Task: Send an email with the signature Guadalupe Nelson with the subject Update on a disciplinary action and the message Please let us know if you require any further assistance with the project. from softage.8@softage.net to softage.5@softage.net and move the email from Sent Items to the folder Self-improvement
Action: Mouse moved to (123, 161)
Screenshot: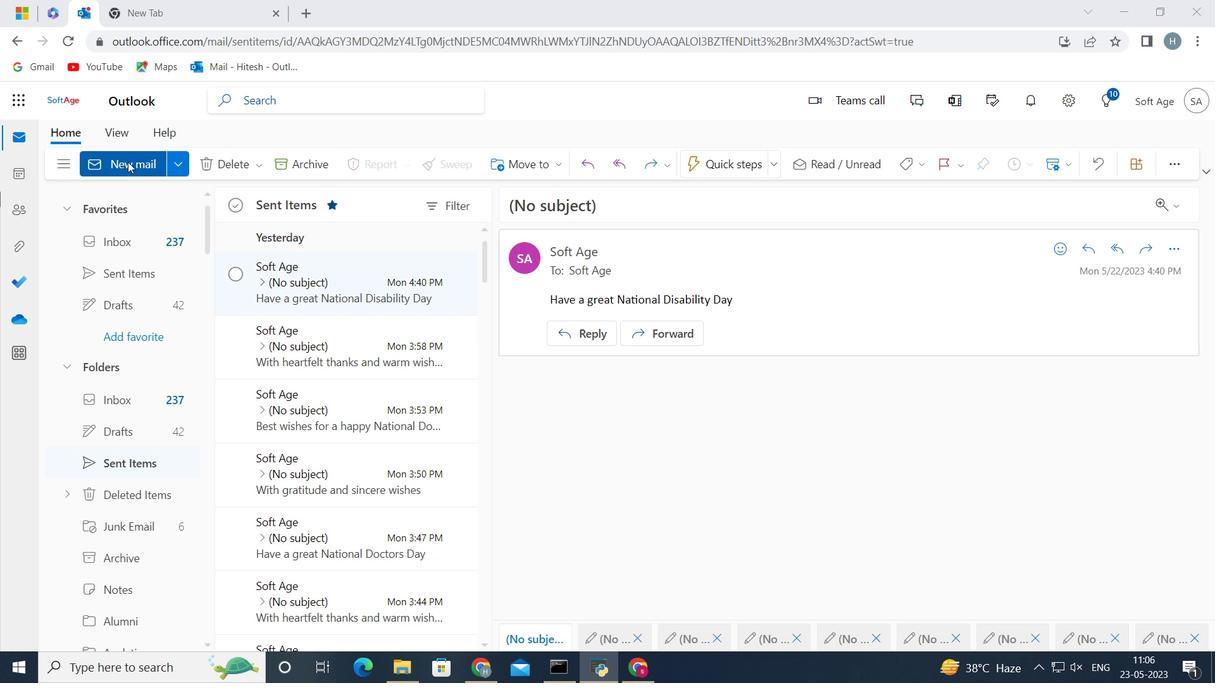 
Action: Mouse pressed left at (123, 161)
Screenshot: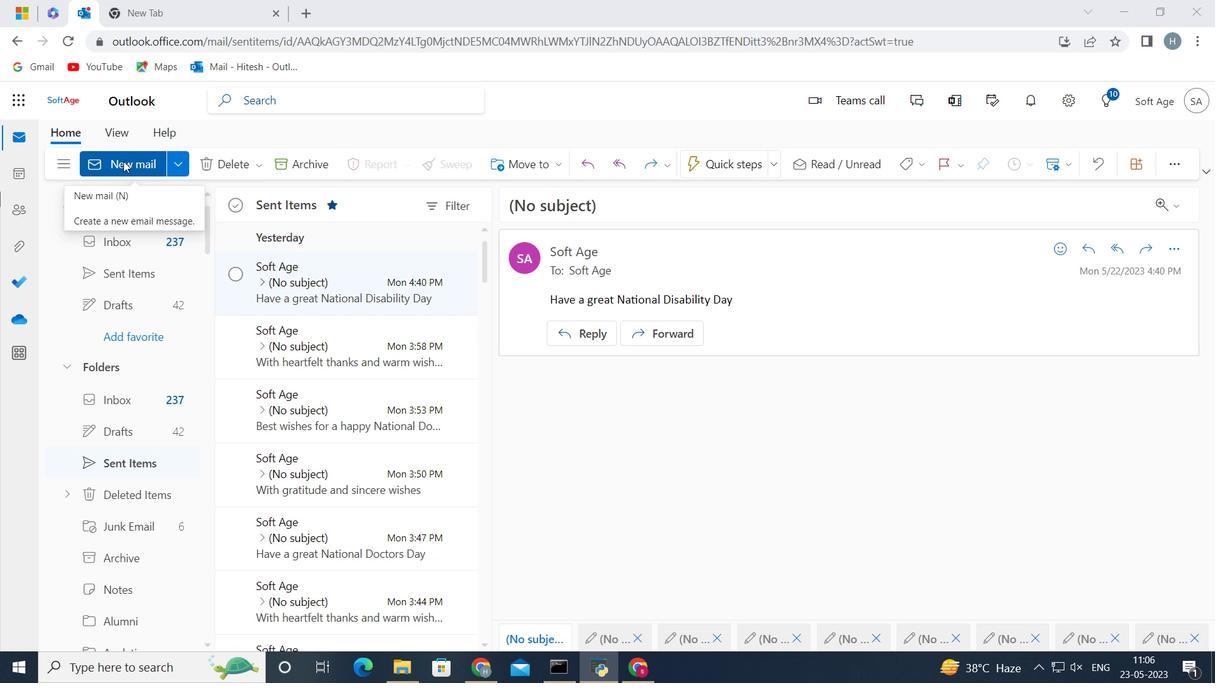 
Action: Mouse moved to (998, 163)
Screenshot: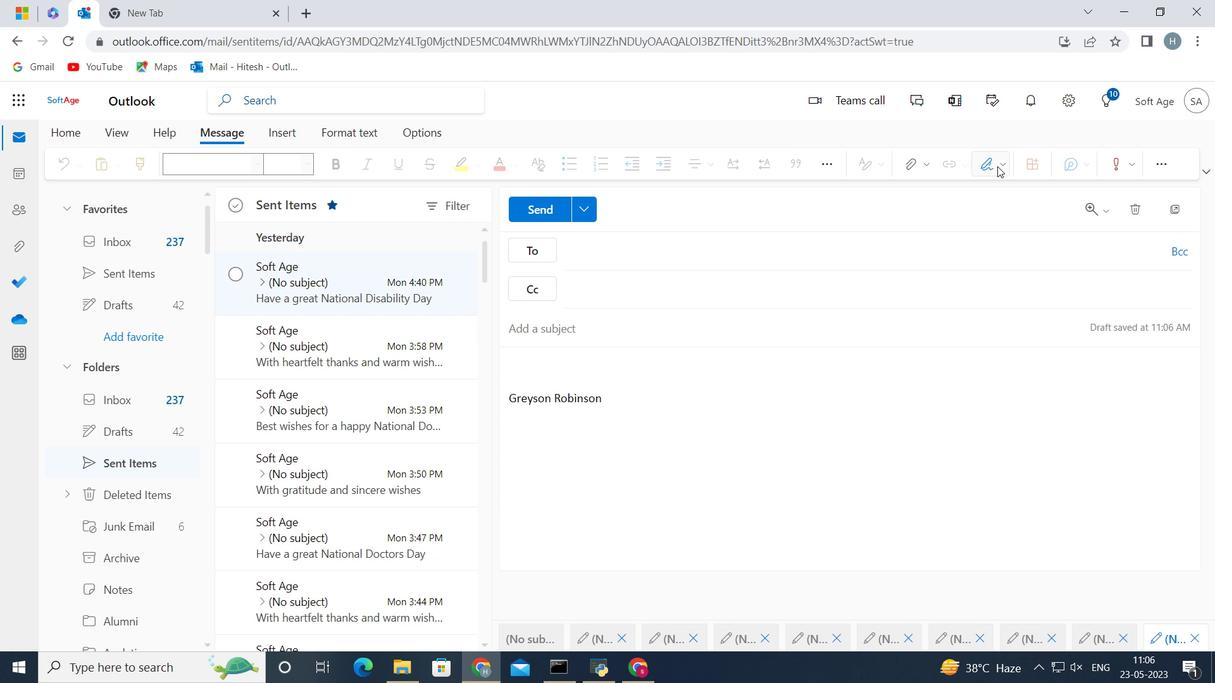 
Action: Mouse pressed left at (998, 163)
Screenshot: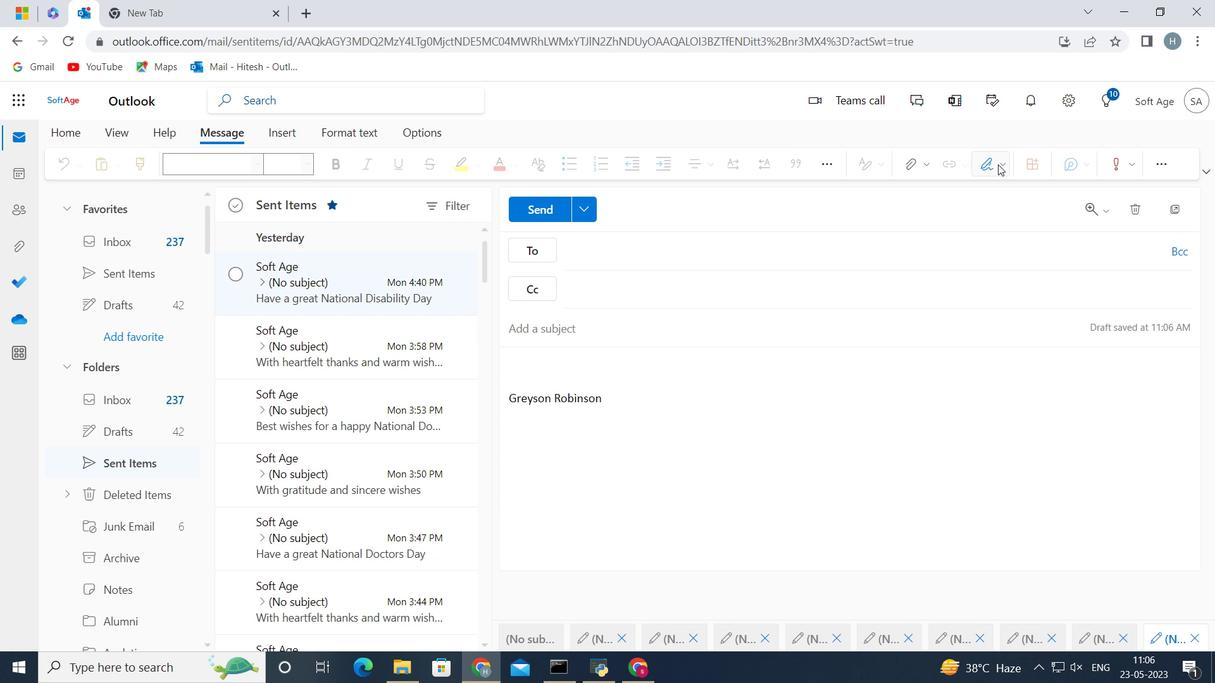 
Action: Mouse moved to (923, 225)
Screenshot: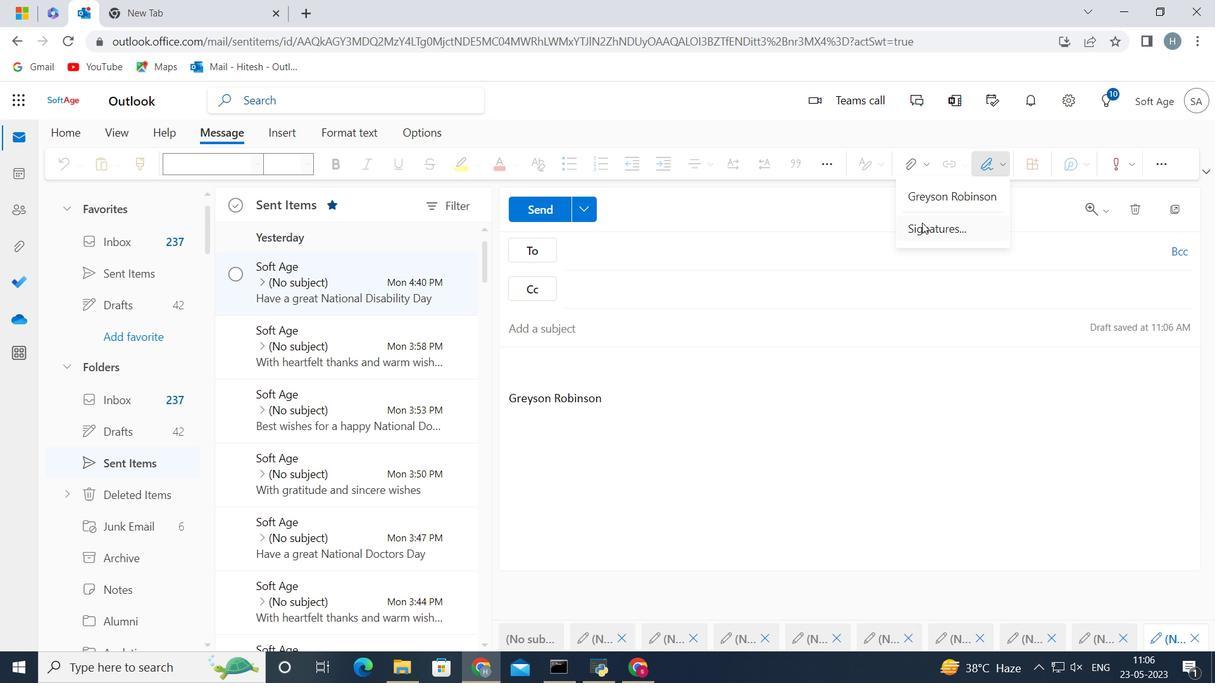
Action: Mouse pressed left at (923, 225)
Screenshot: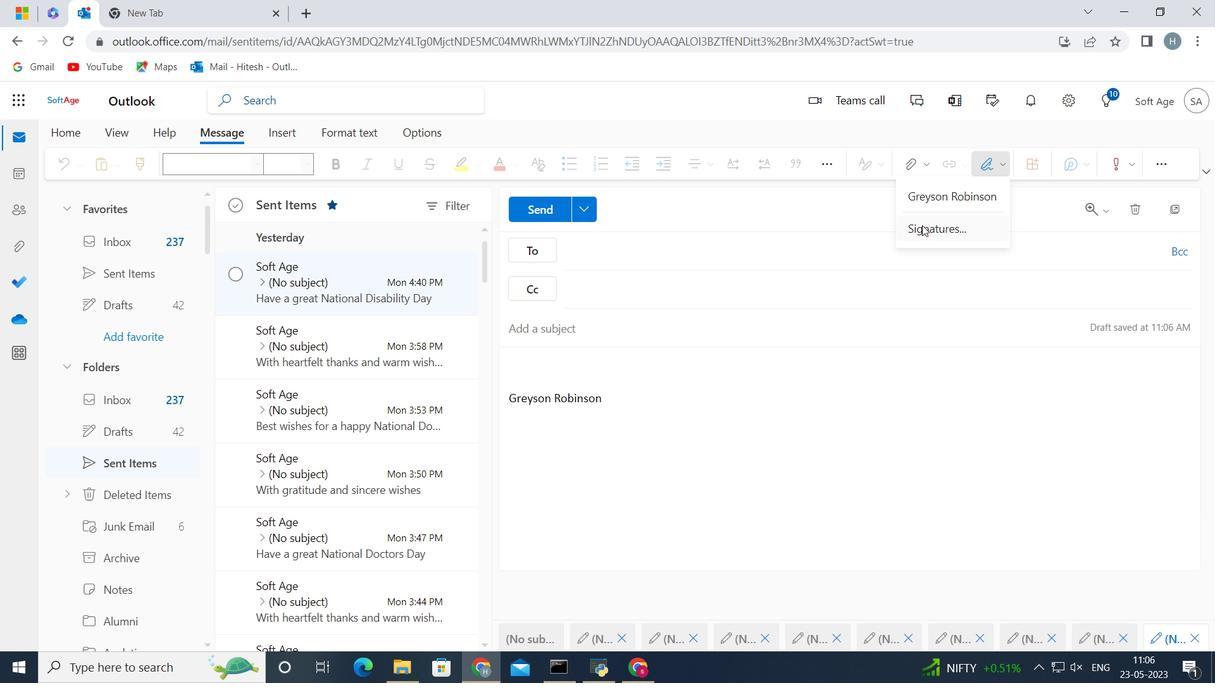 
Action: Mouse moved to (907, 289)
Screenshot: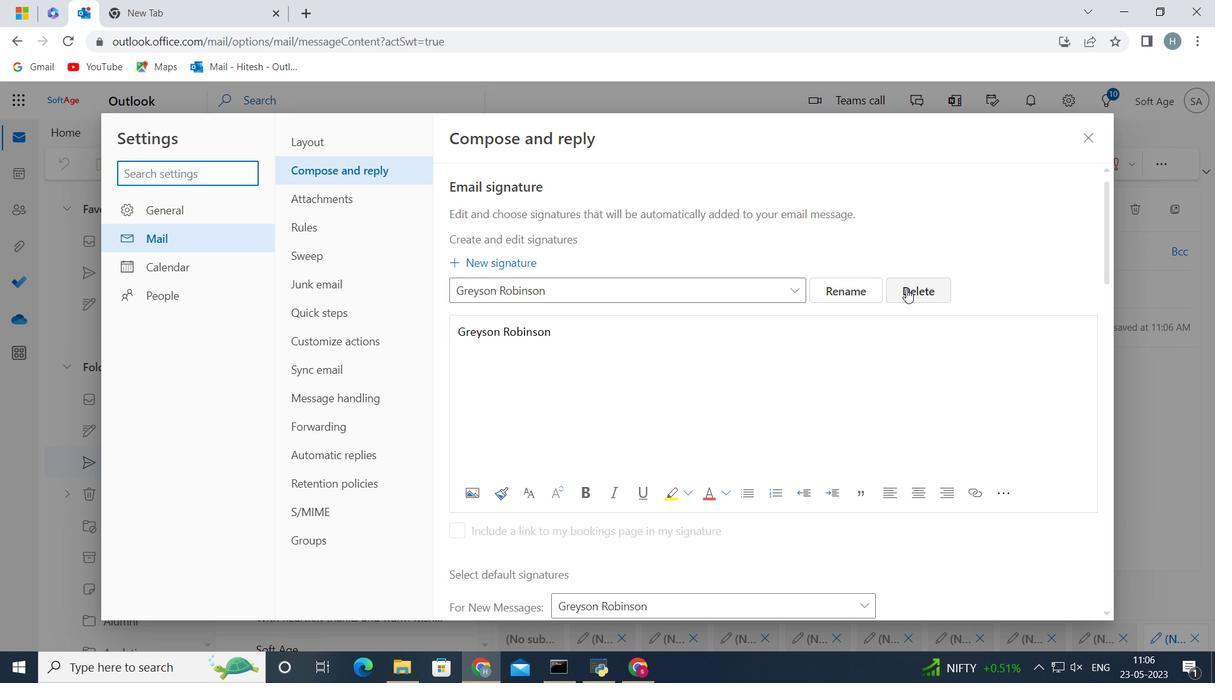 
Action: Mouse pressed left at (907, 289)
Screenshot: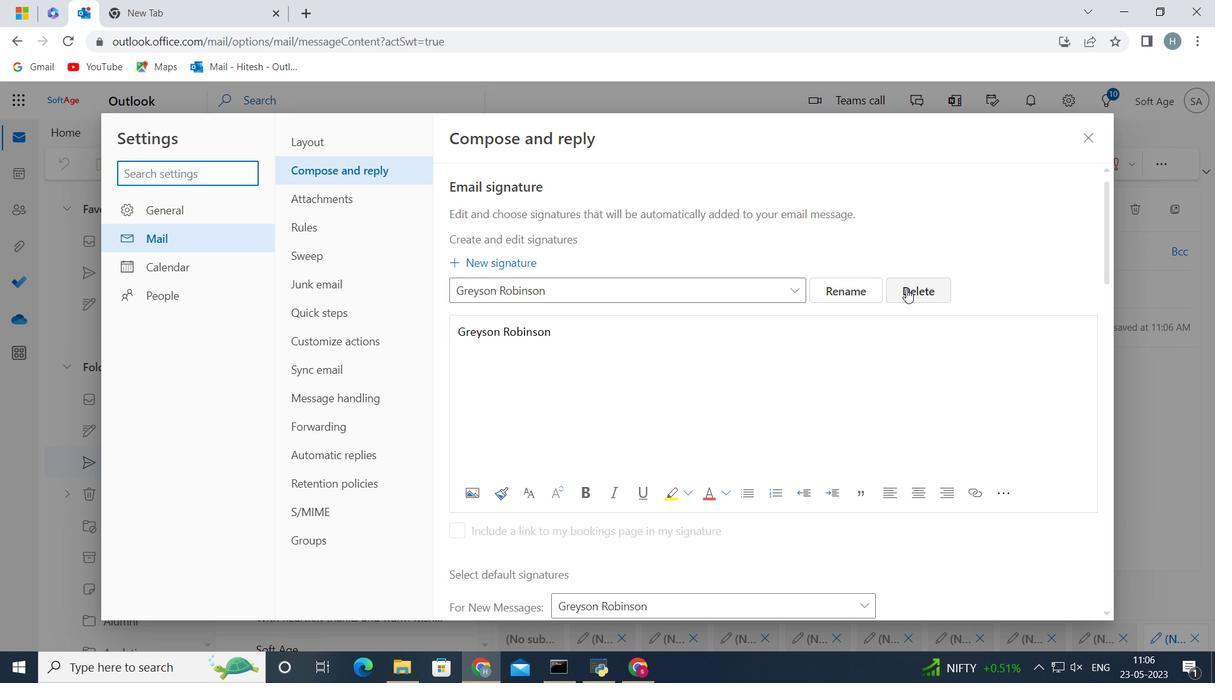 
Action: Mouse moved to (648, 290)
Screenshot: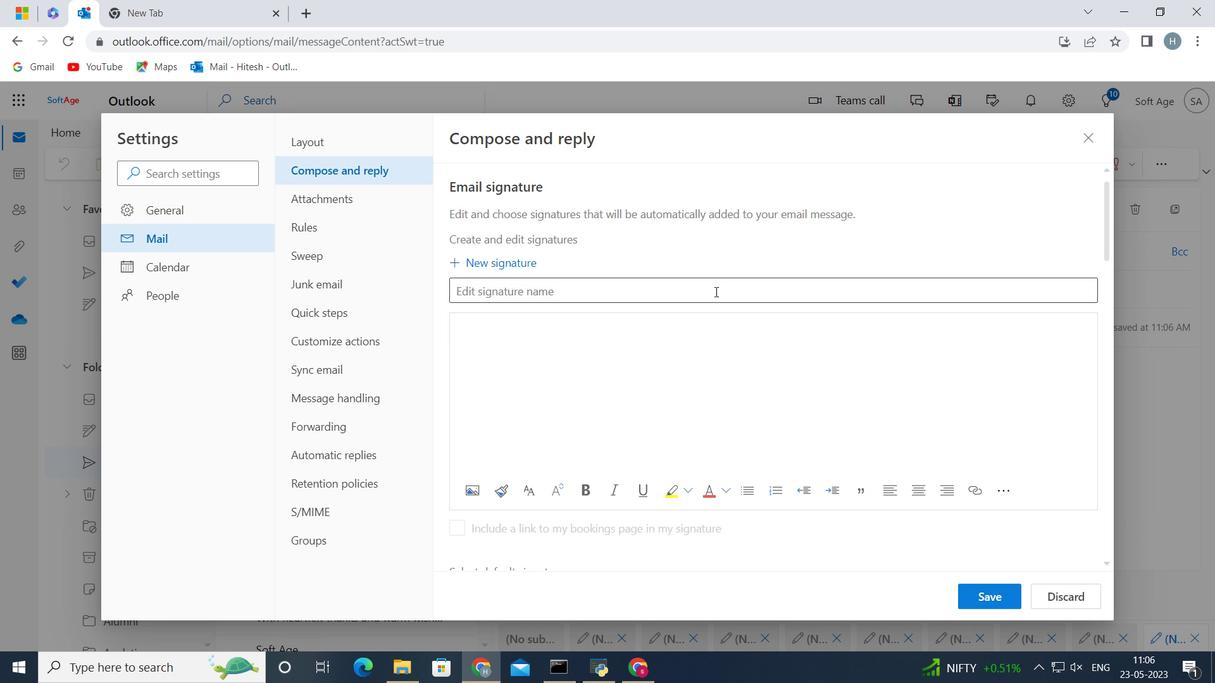 
Action: Mouse pressed left at (648, 290)
Screenshot: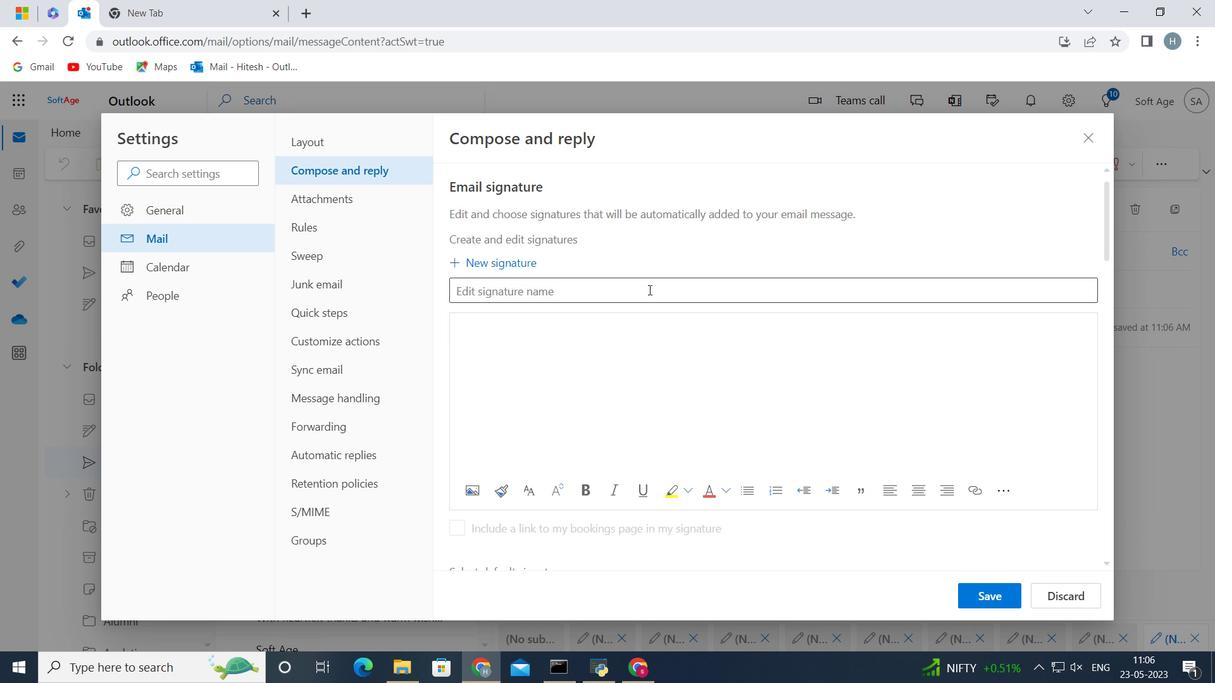 
Action: Key pressed <Key.shift><Key.shift><Key.shift>Guadalupe<Key.space><Key.shift>Nelson<Key.space>
Screenshot: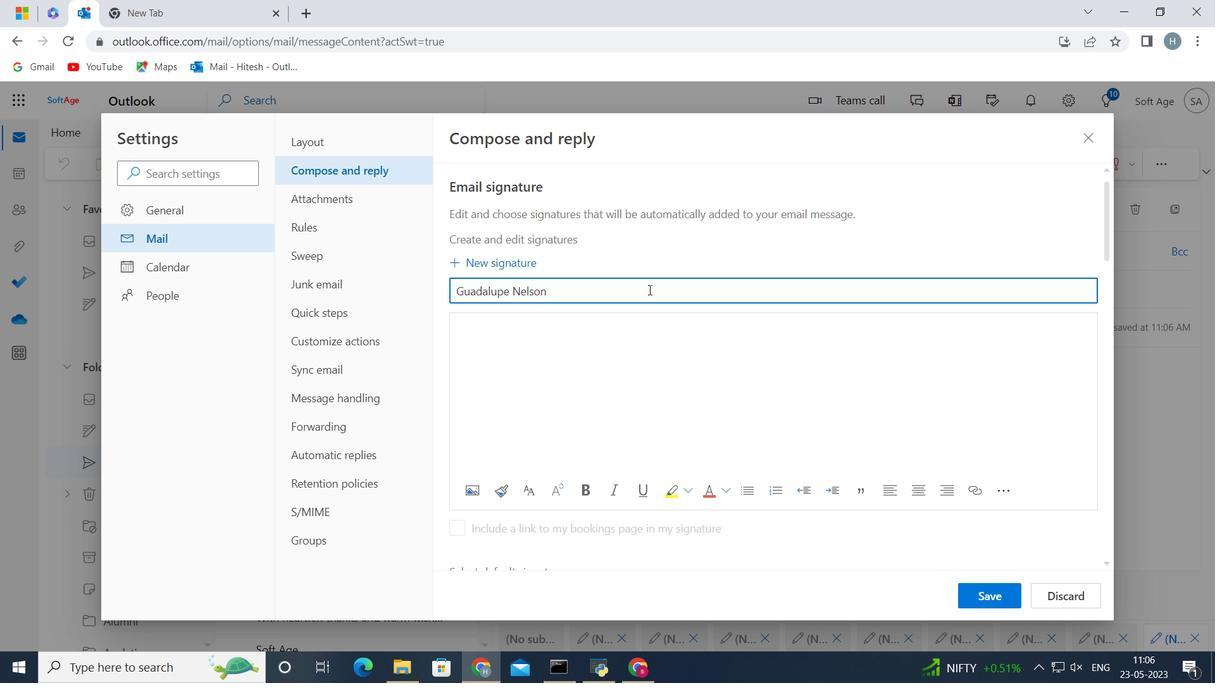 
Action: Mouse moved to (481, 353)
Screenshot: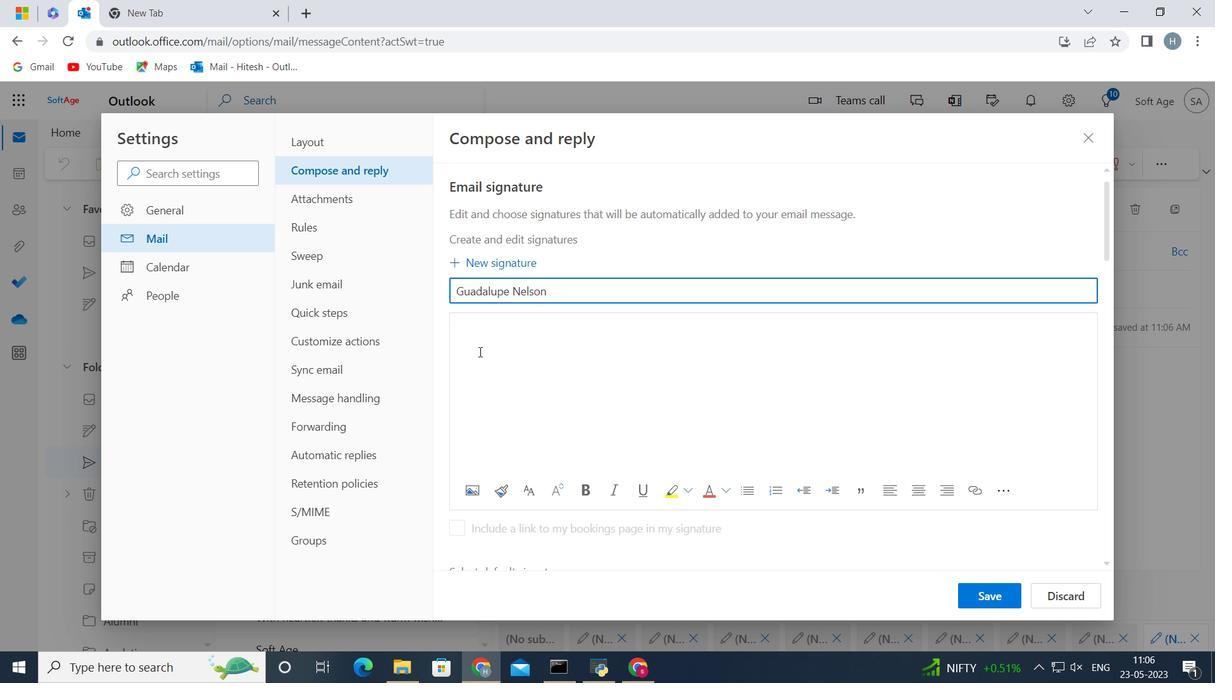 
Action: Mouse pressed left at (481, 353)
Screenshot: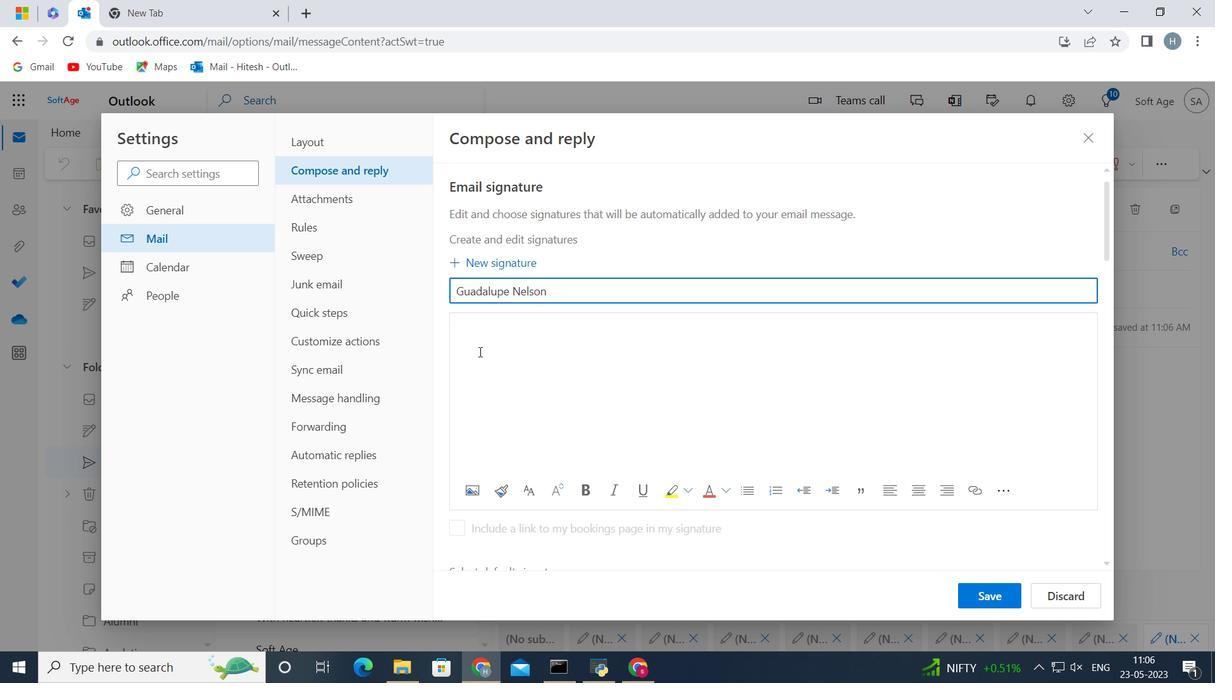
Action: Key pressed <Key.shift><Key.shift><Key.shift><Key.shift>Guadalupe<Key.space><Key.shift>Nelson<Key.space>
Screenshot: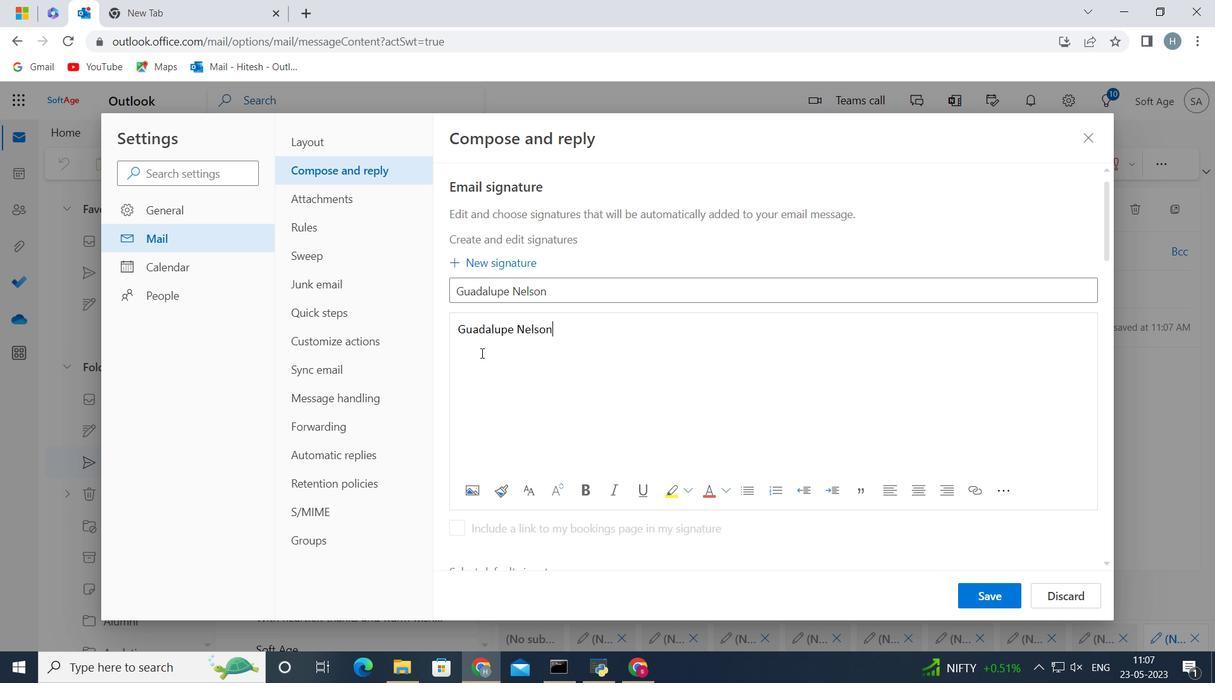
Action: Mouse moved to (985, 594)
Screenshot: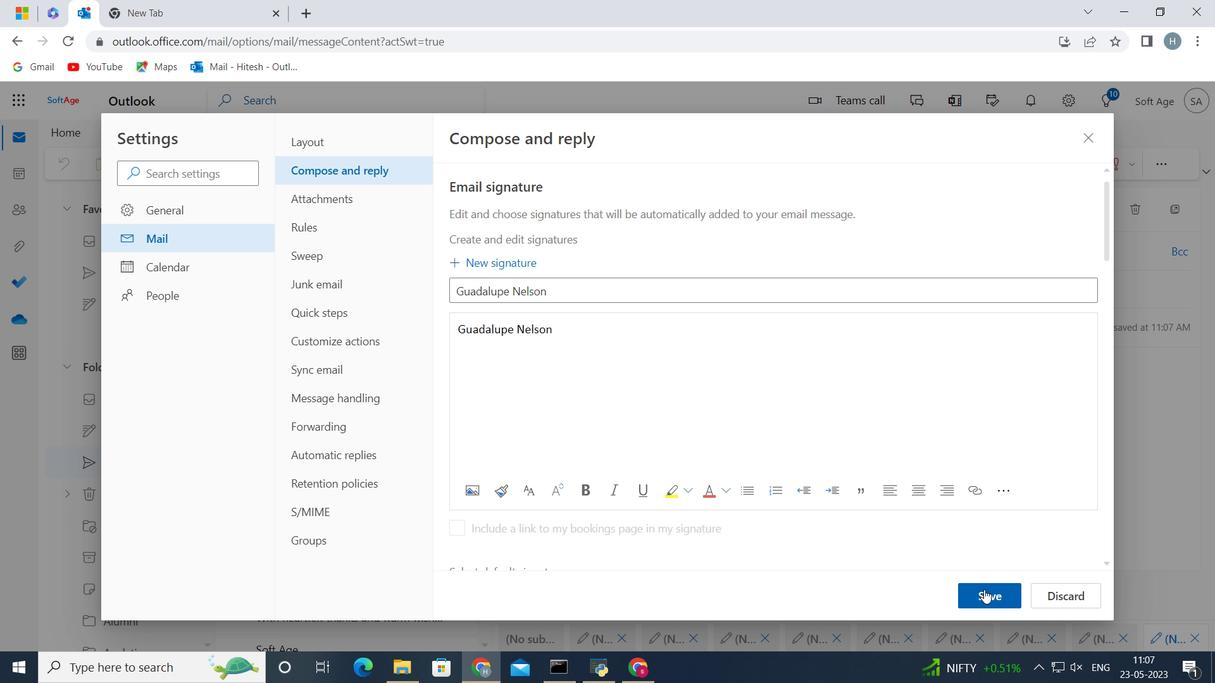 
Action: Mouse pressed left at (985, 594)
Screenshot: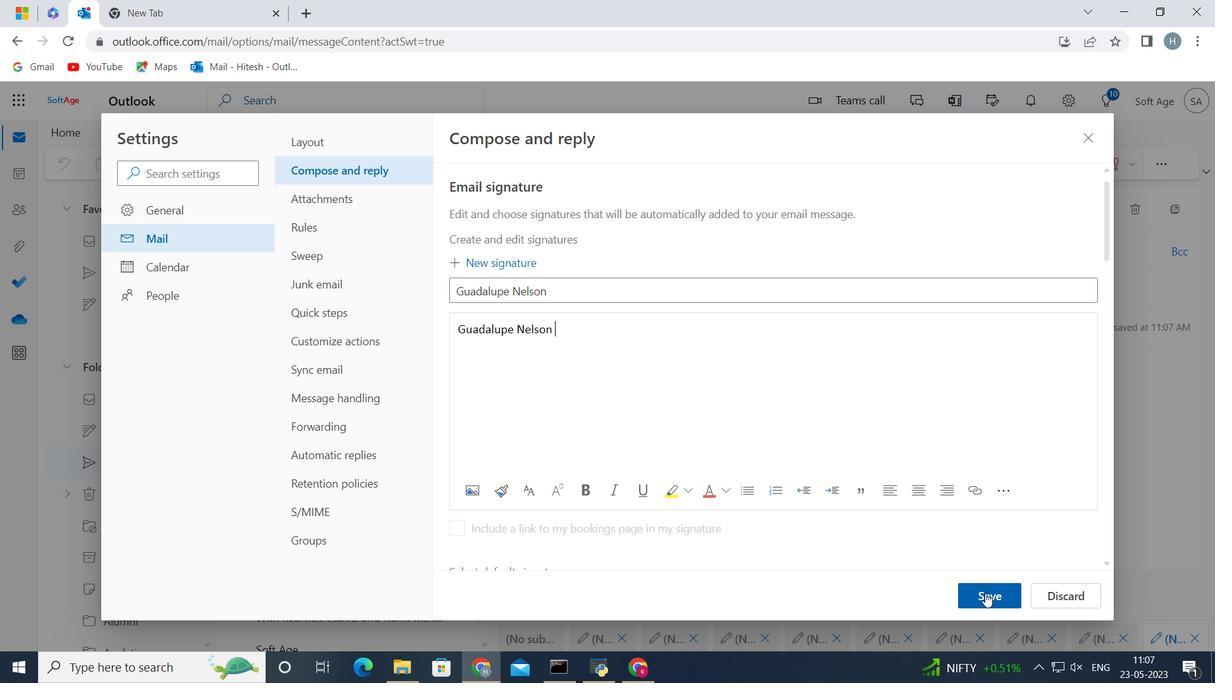 
Action: Mouse moved to (850, 378)
Screenshot: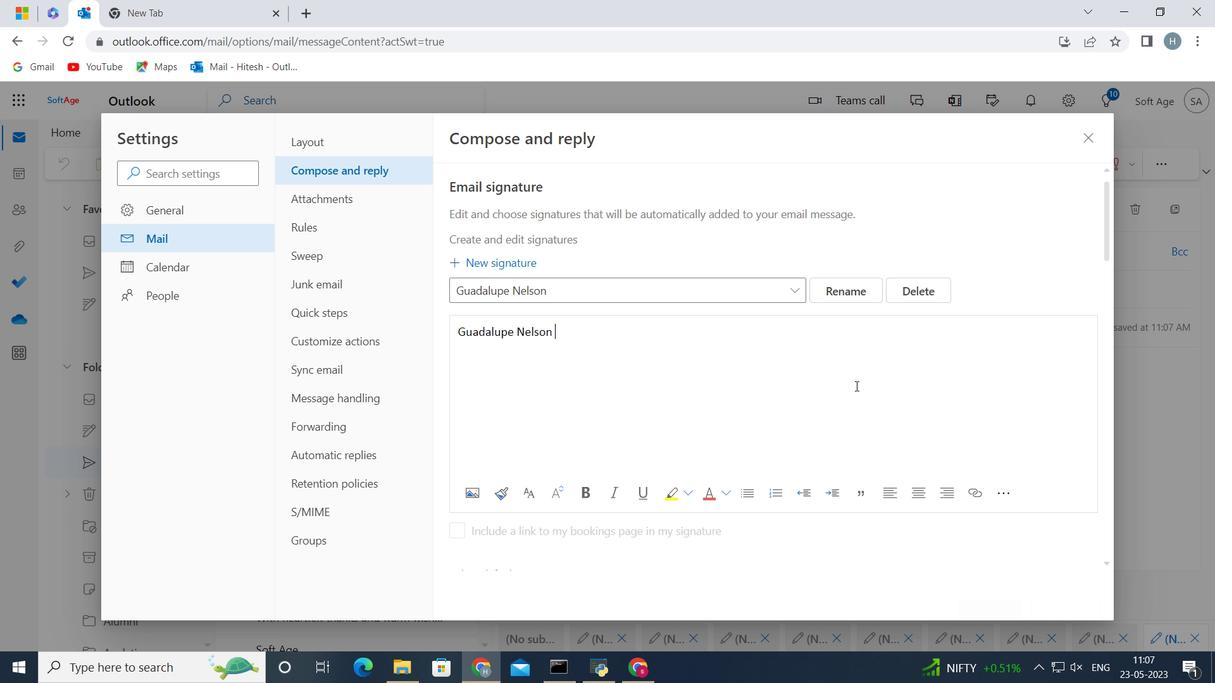 
Action: Mouse scrolled (850, 377) with delta (0, 0)
Screenshot: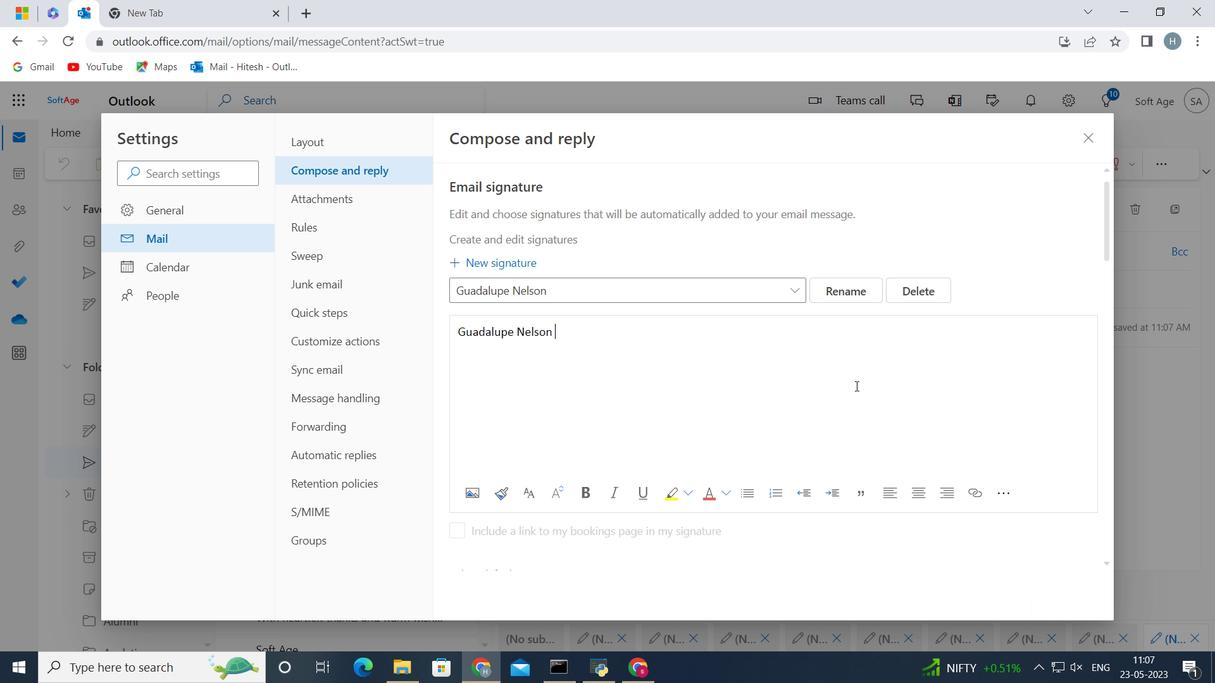 
Action: Mouse scrolled (850, 377) with delta (0, 0)
Screenshot: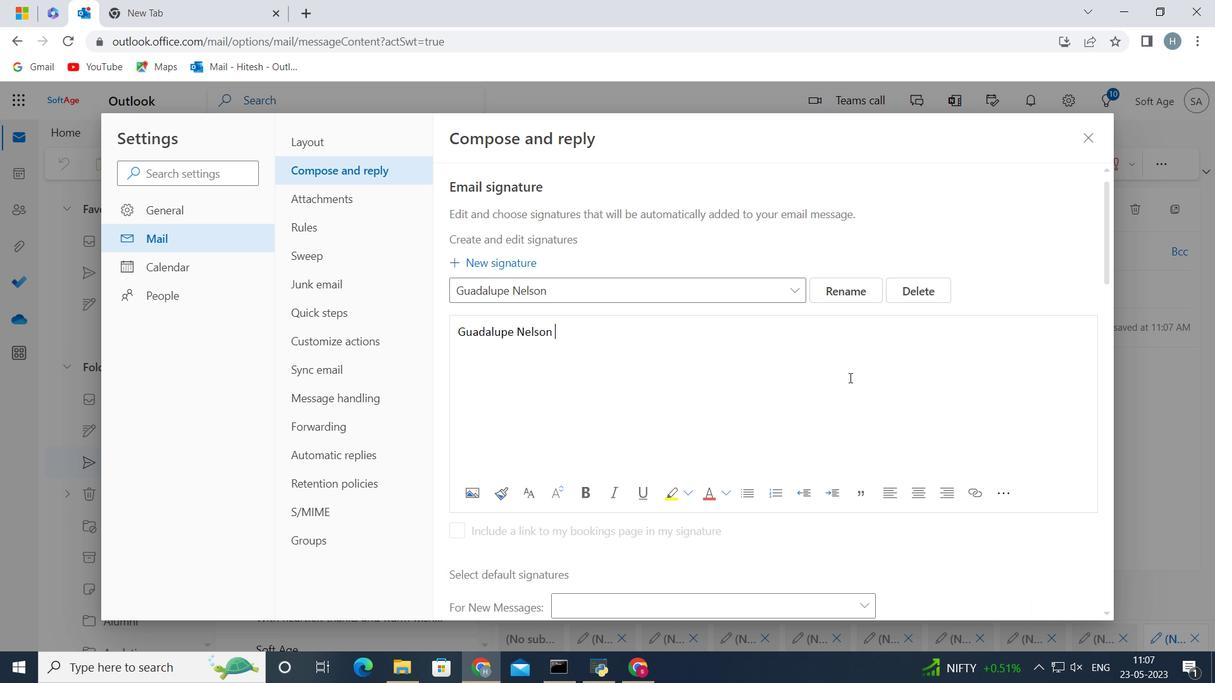 
Action: Mouse scrolled (850, 377) with delta (0, 0)
Screenshot: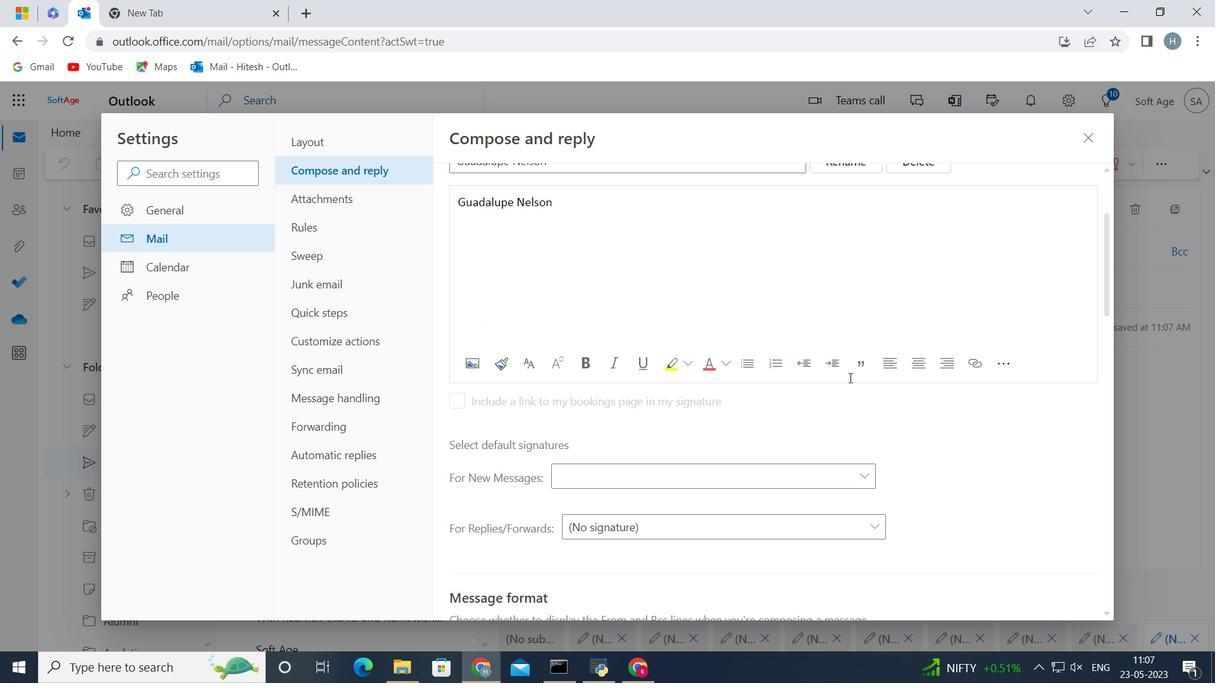 
Action: Mouse moved to (836, 362)
Screenshot: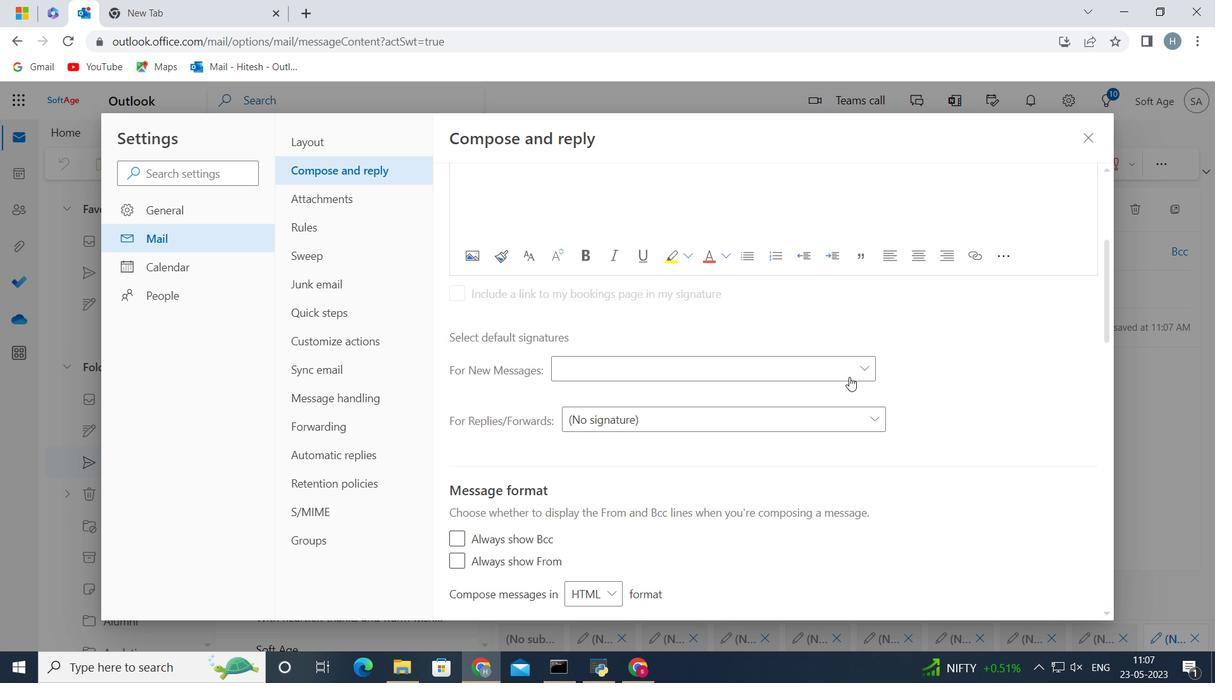 
Action: Mouse pressed left at (836, 362)
Screenshot: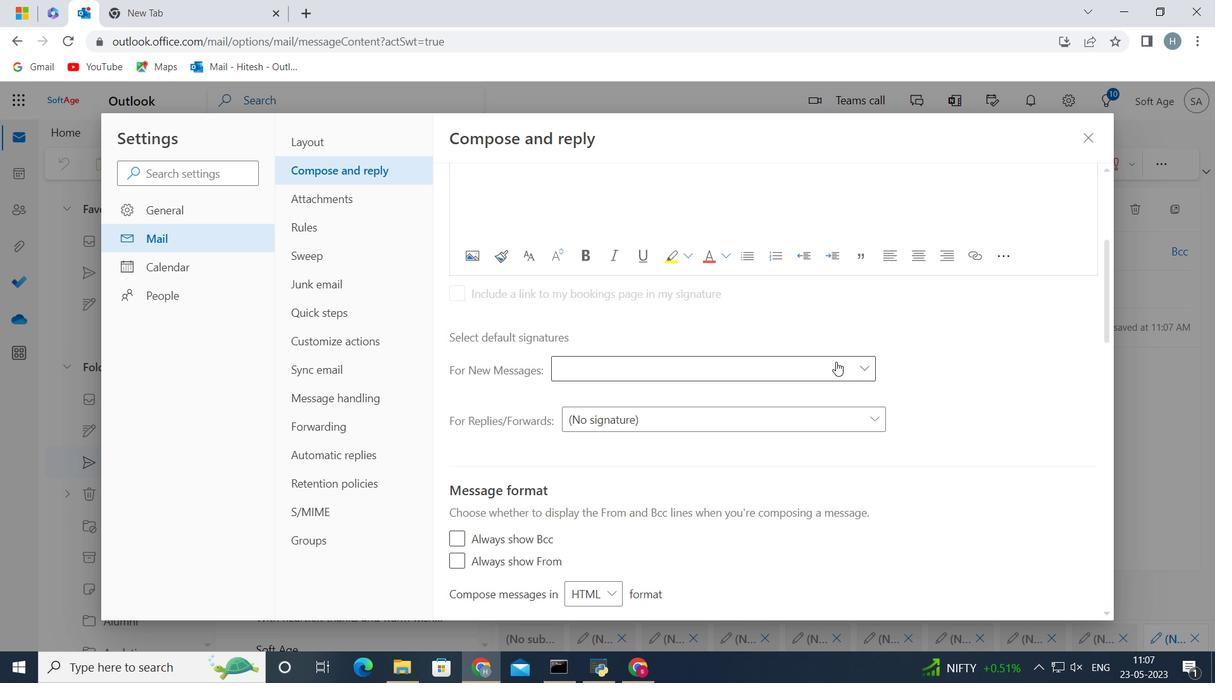 
Action: Mouse moved to (799, 419)
Screenshot: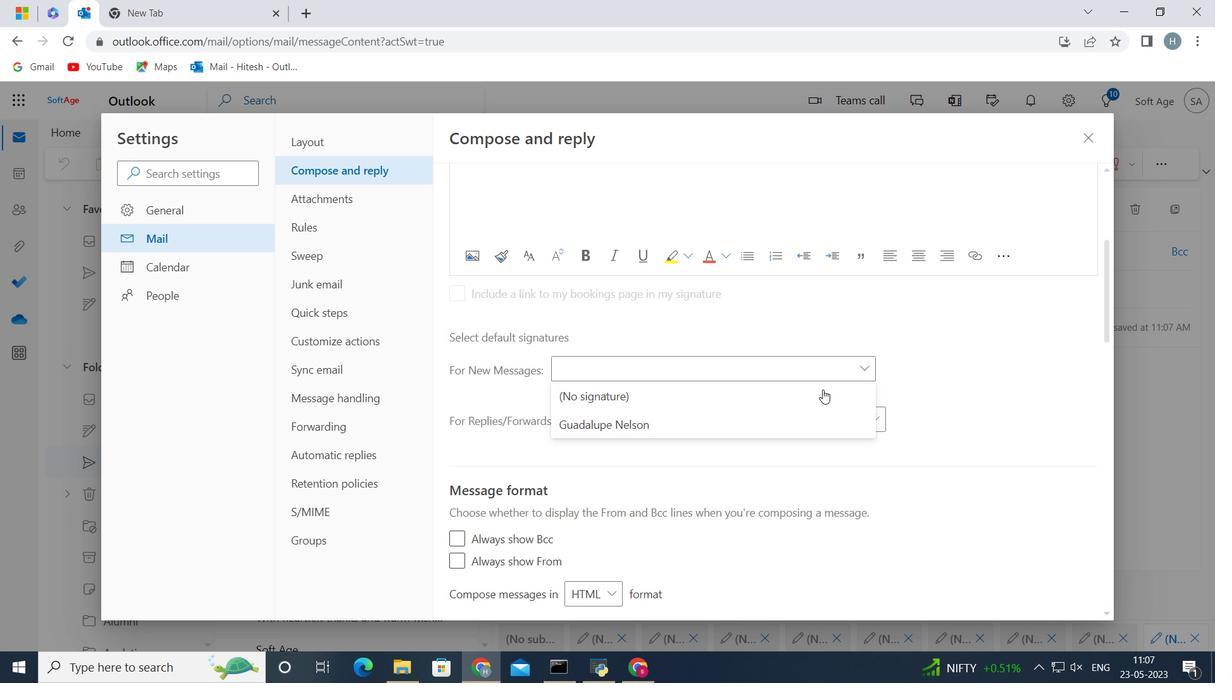 
Action: Mouse pressed left at (799, 419)
Screenshot: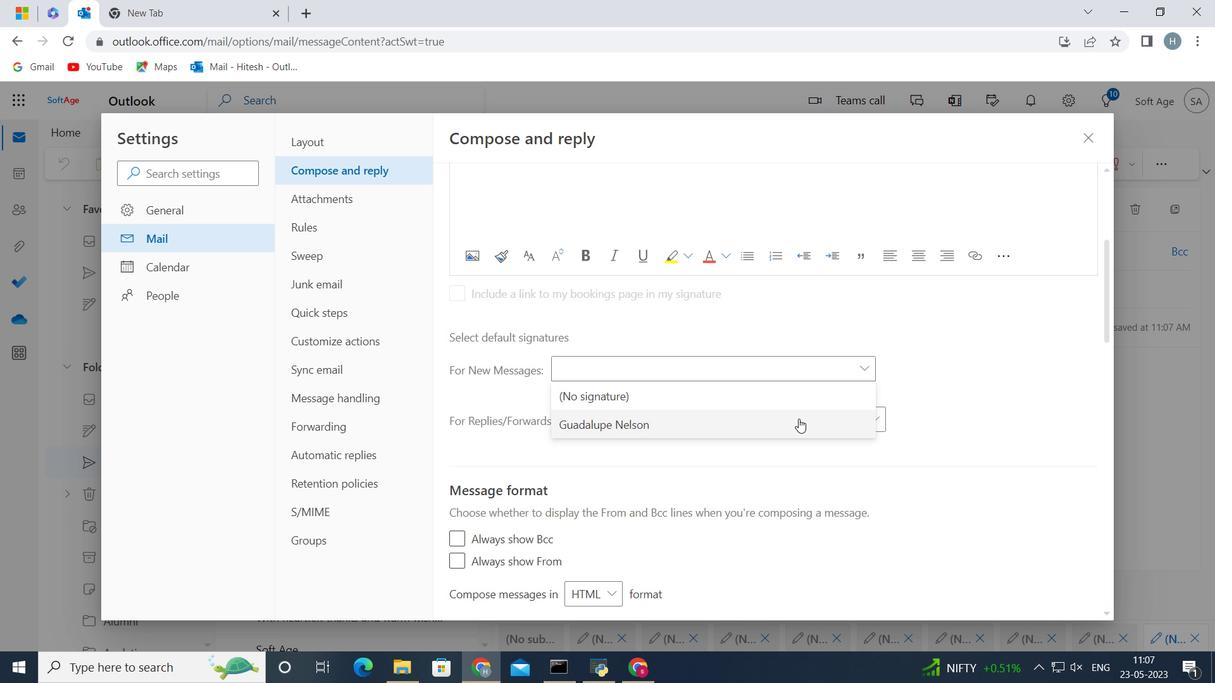 
Action: Mouse moved to (989, 597)
Screenshot: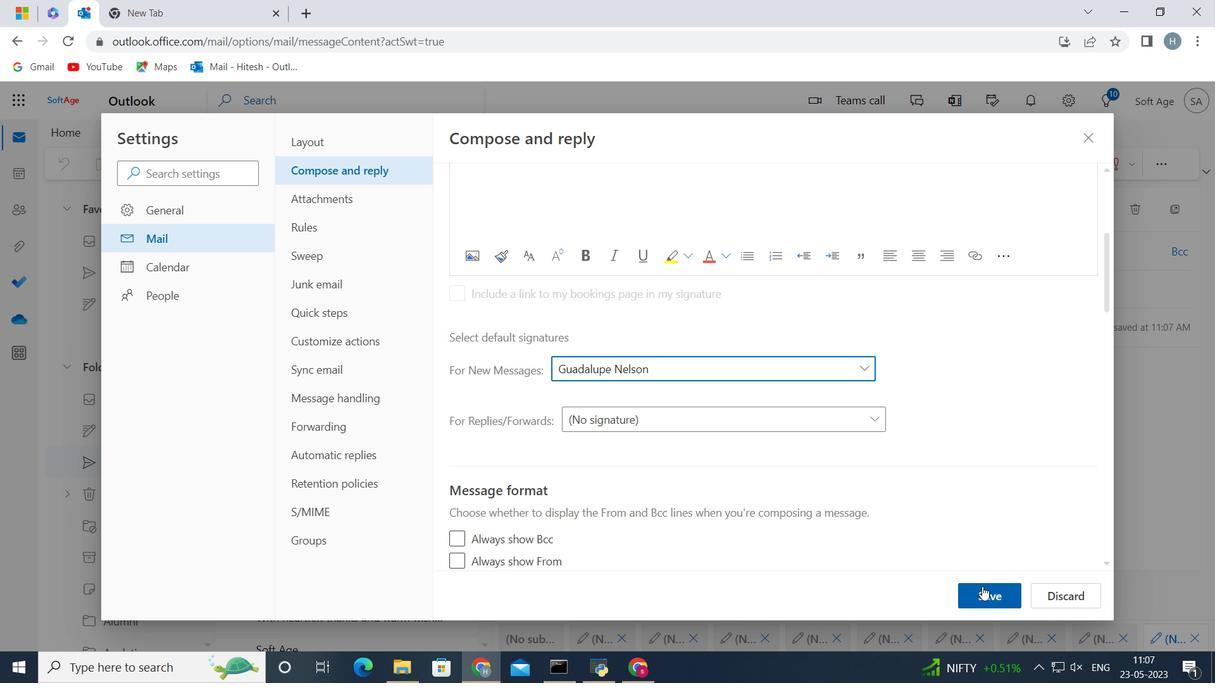 
Action: Mouse pressed left at (989, 597)
Screenshot: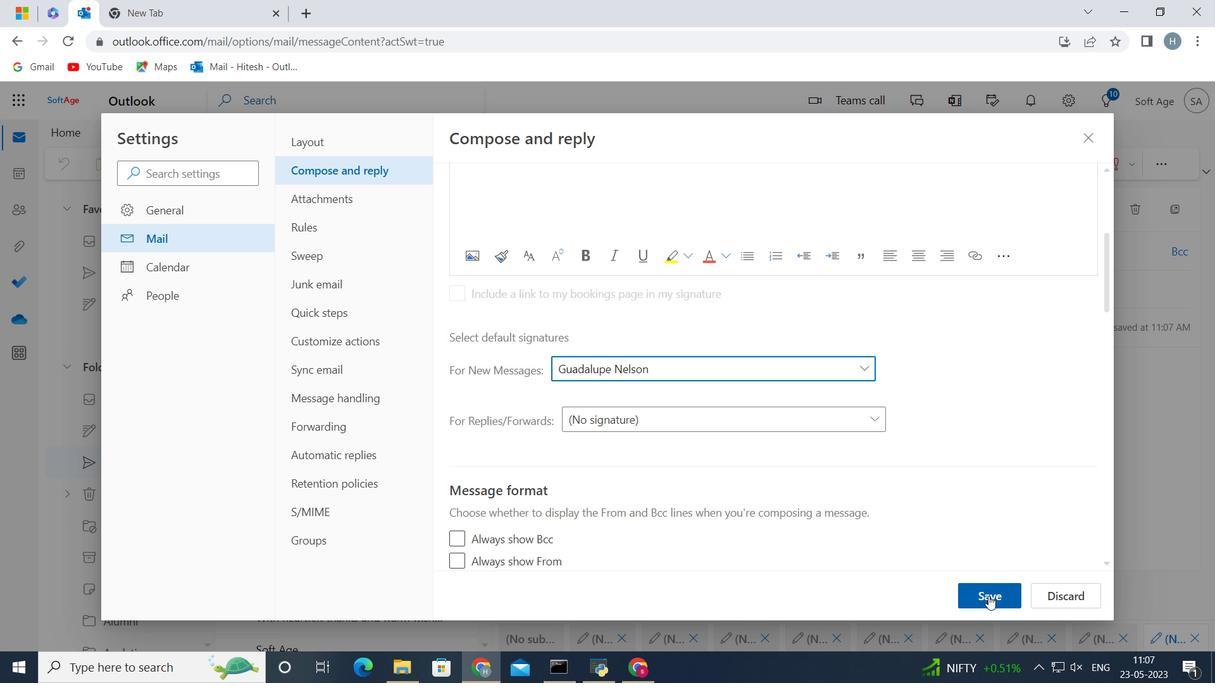 
Action: Mouse moved to (1089, 140)
Screenshot: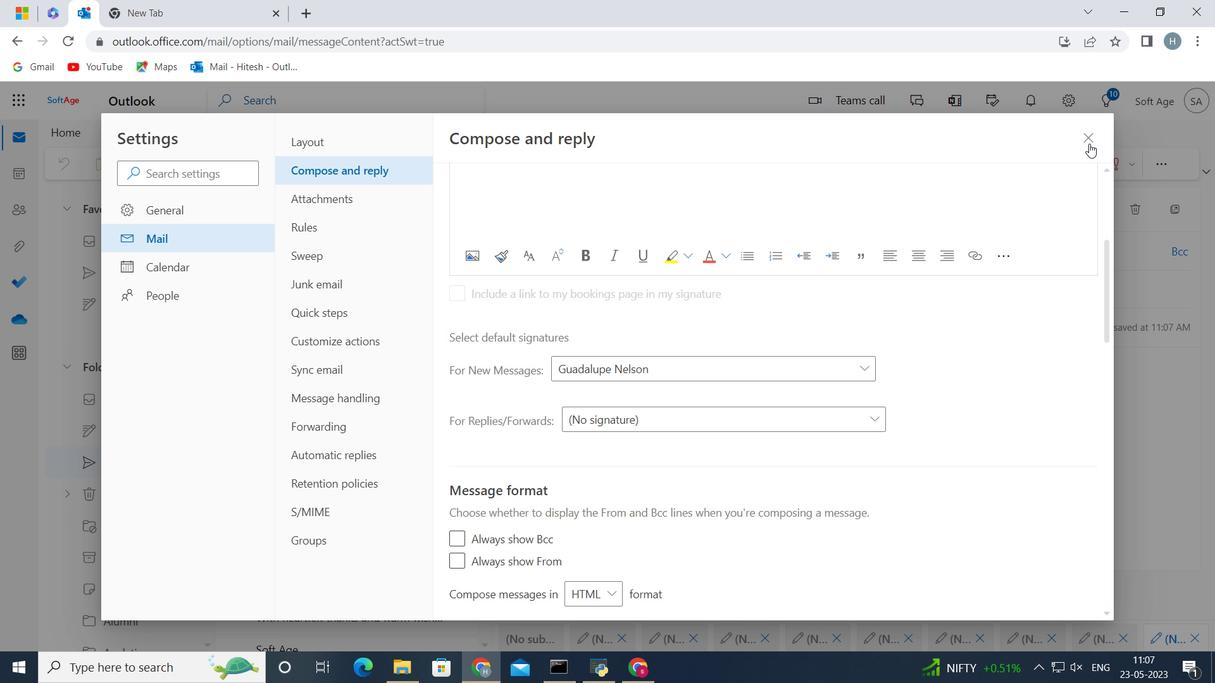 
Action: Mouse pressed left at (1089, 140)
Screenshot: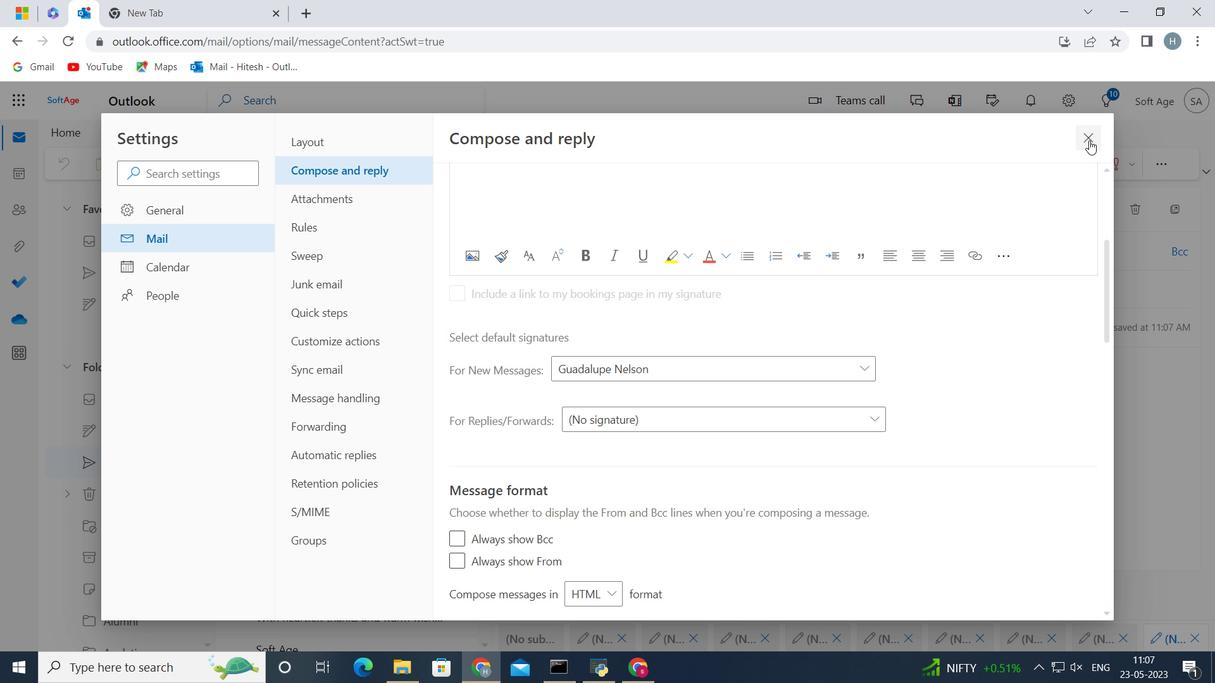 
Action: Mouse moved to (571, 329)
Screenshot: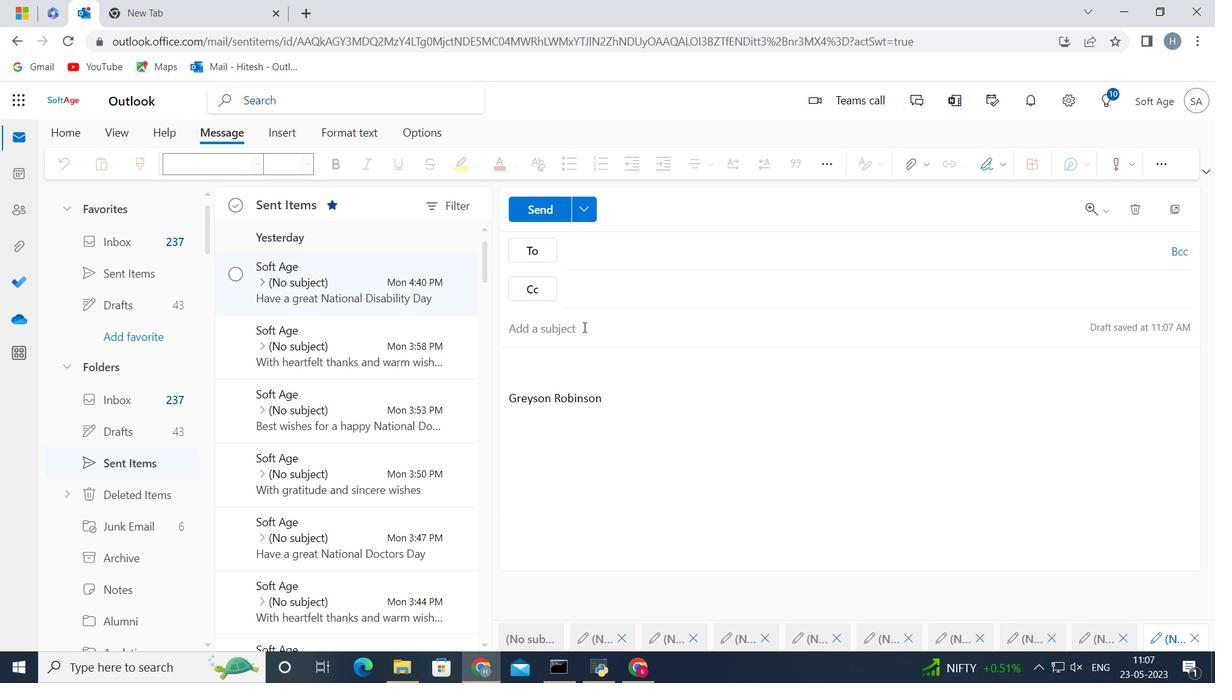 
Action: Mouse pressed left at (571, 329)
Screenshot: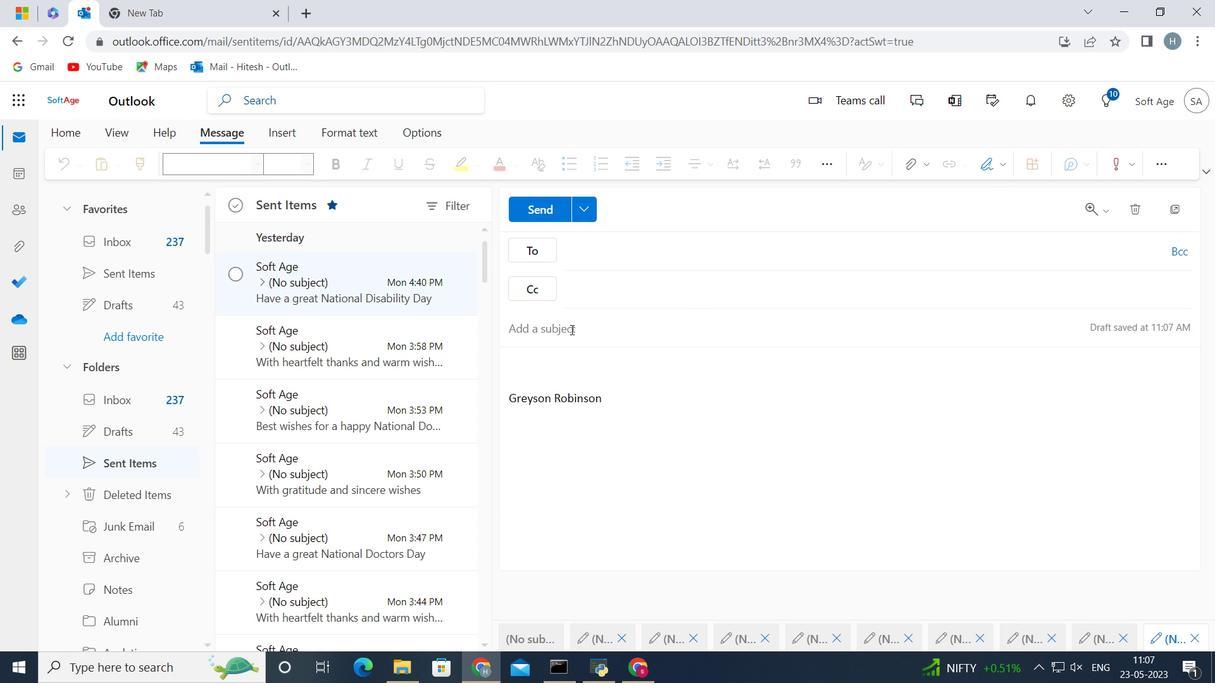 
Action: Key pressed <Key.shift>Update<Key.space>on<Key.space>a<Key.space>disciplinary<Key.space>action<Key.space>
Screenshot: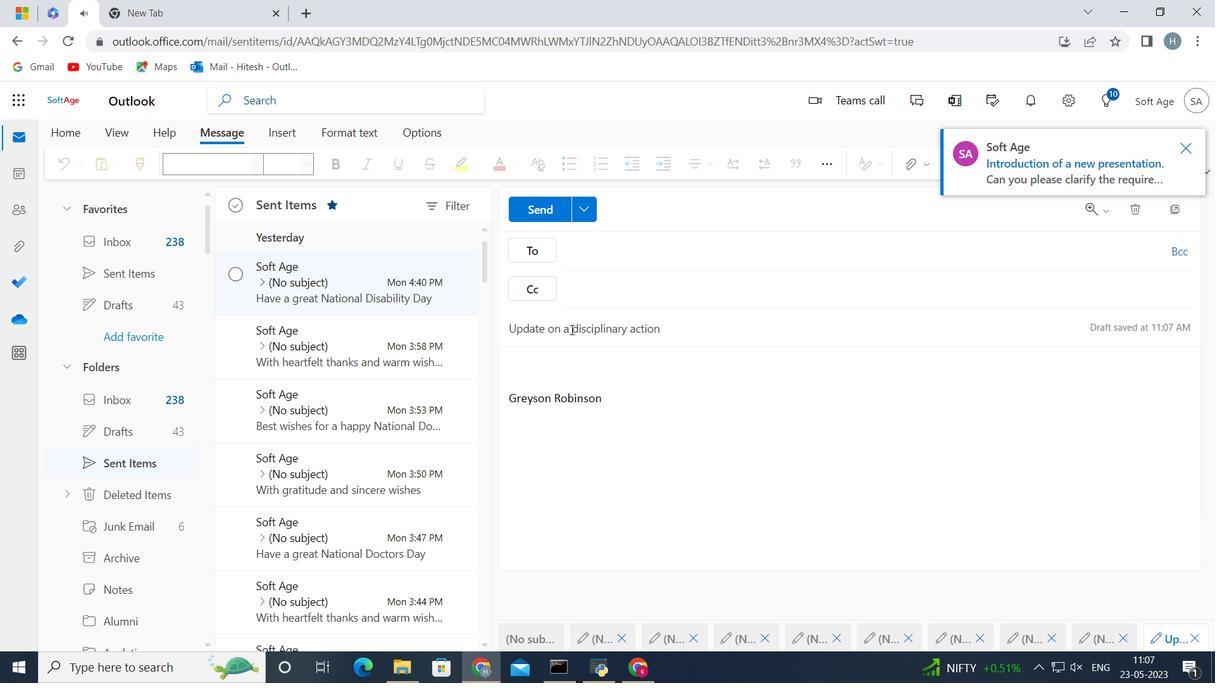 
Action: Mouse moved to (616, 398)
Screenshot: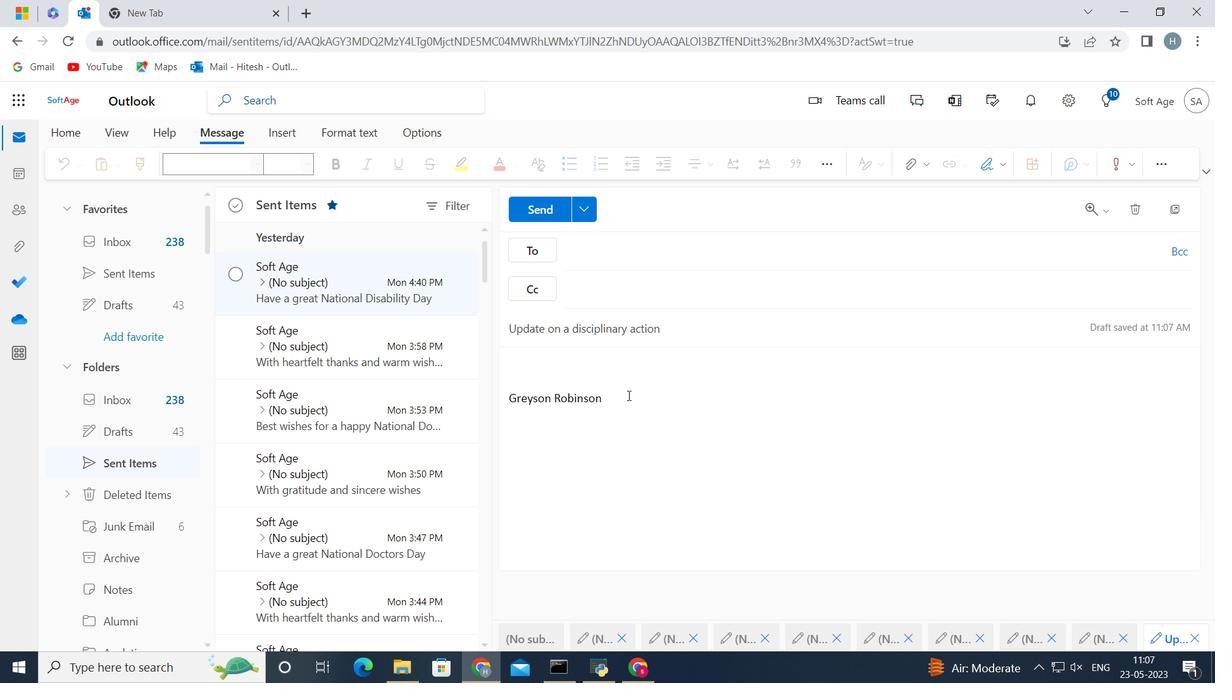 
Action: Mouse pressed left at (616, 398)
Screenshot: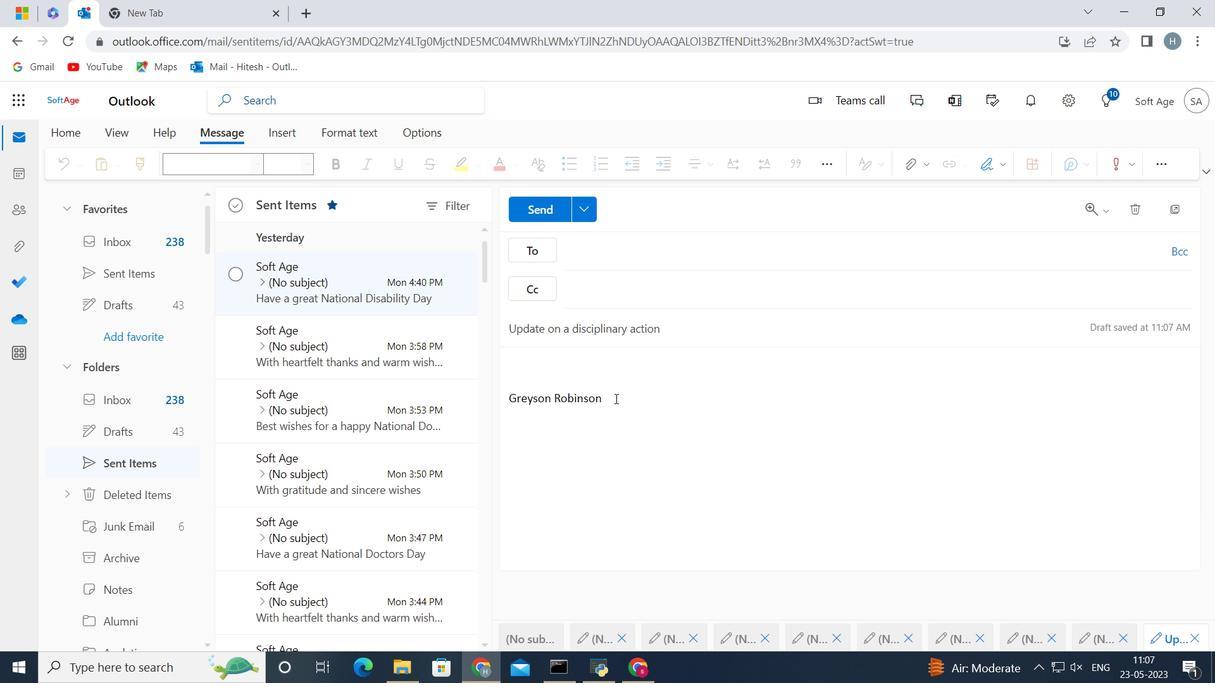 
Action: Key pressed <Key.backspace><Key.backspace><Key.backspace><Key.backspace><Key.backspace><Key.backspace><Key.backspace><Key.backspace><Key.backspace><Key.backspace><Key.backspace><Key.backspace><Key.backspace><Key.backspace><Key.backspace><Key.backspace><Key.backspace><Key.backspace><Key.backspace><Key.backspace><Key.backspace><Key.backspace><Key.backspace><Key.backspace><Key.backspace><Key.shift>Please<Key.space>let<Key.space>us<Key.space>know<Key.space>if<Key.space>you<Key.space>require<Key.space>any<Key.space>further<Key.space>assistance
Screenshot: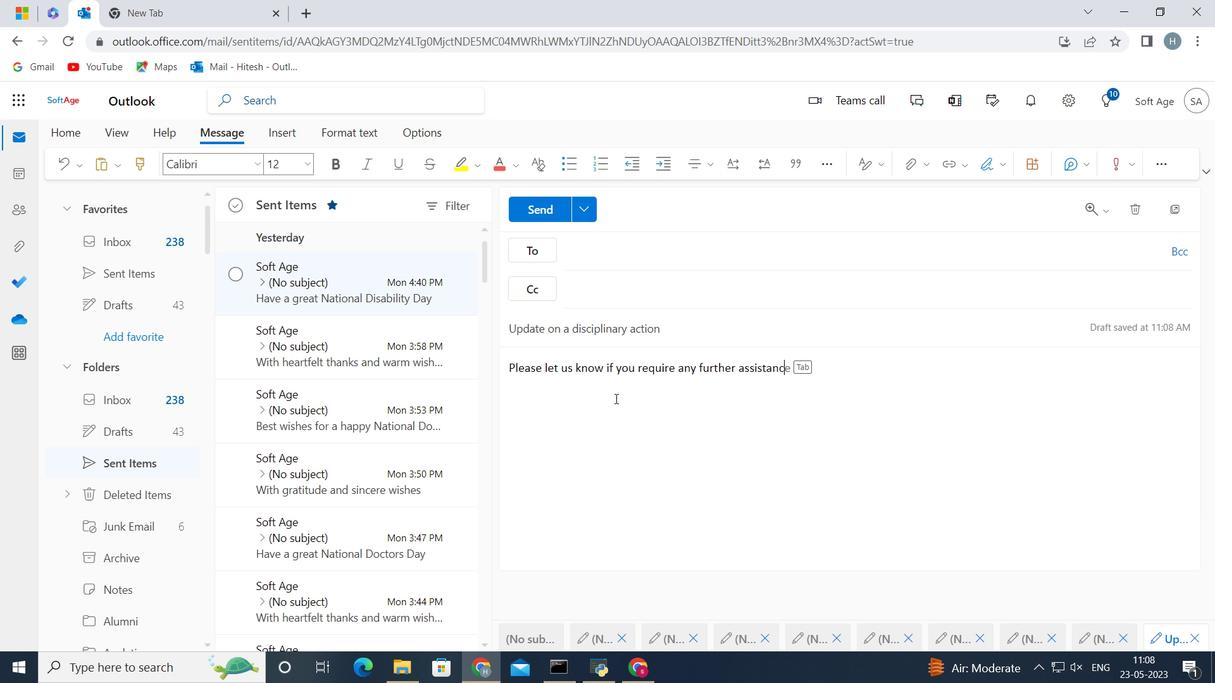 
Action: Mouse moved to (93, 274)
Screenshot: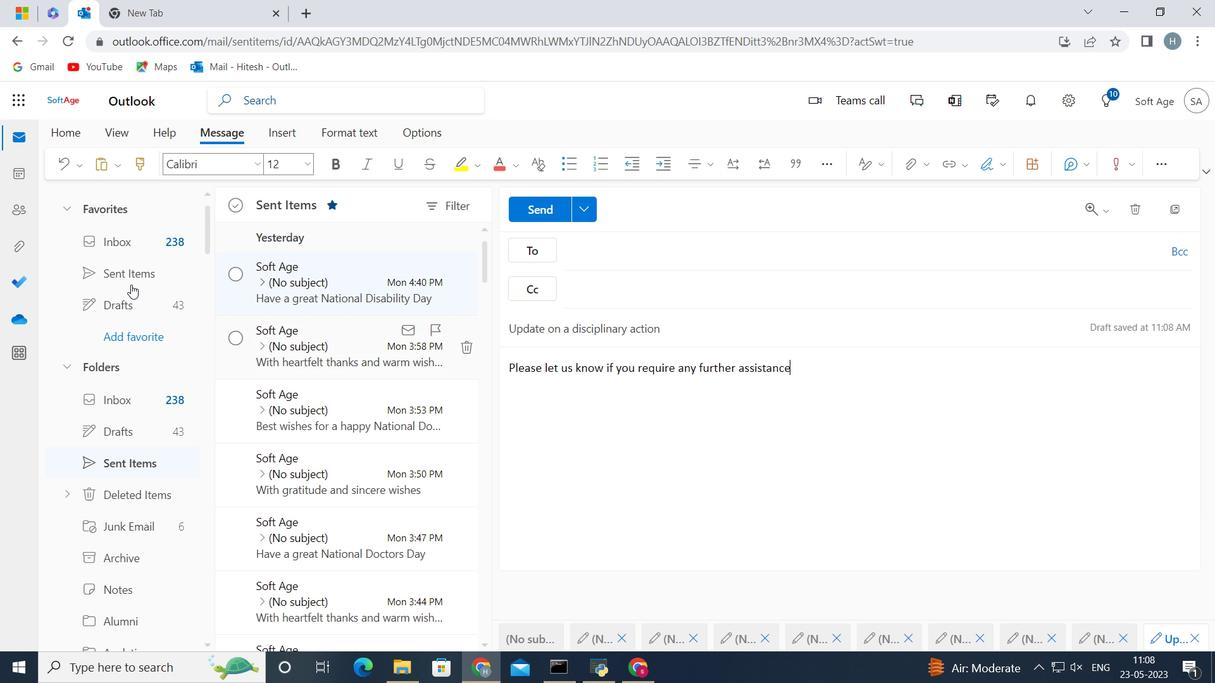 
Action: Key pressed <Key.space>with<Key.space>the<Key.space>project
Screenshot: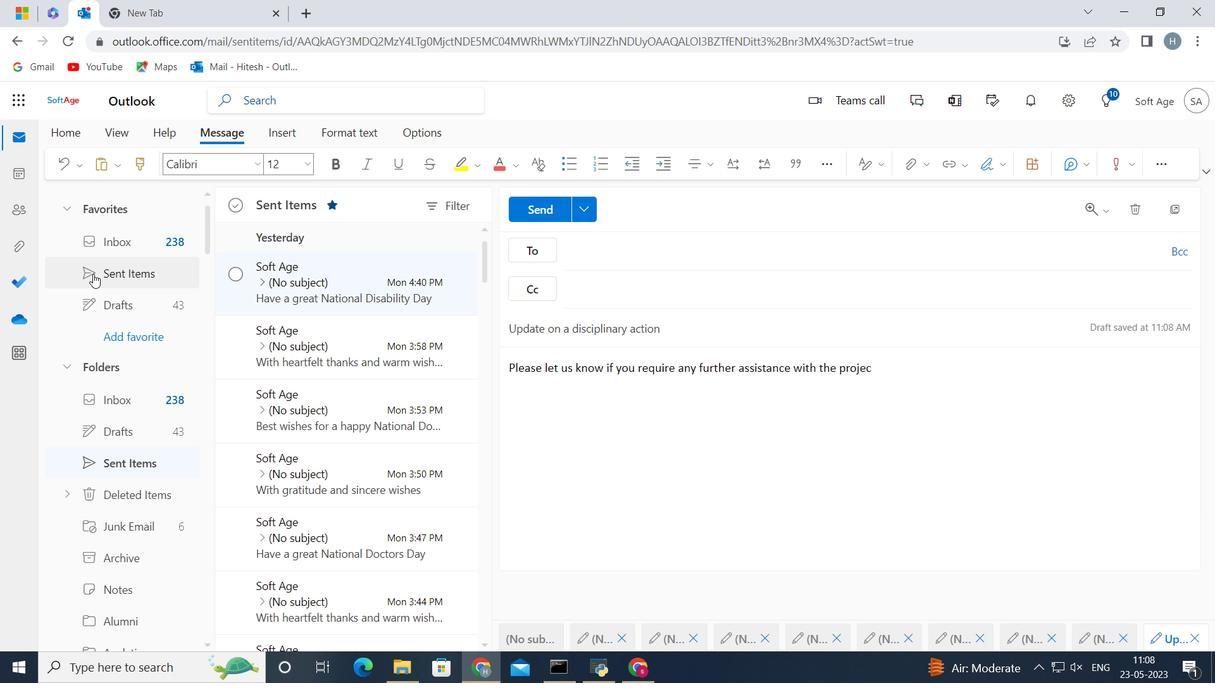 
Action: Mouse moved to (594, 250)
Screenshot: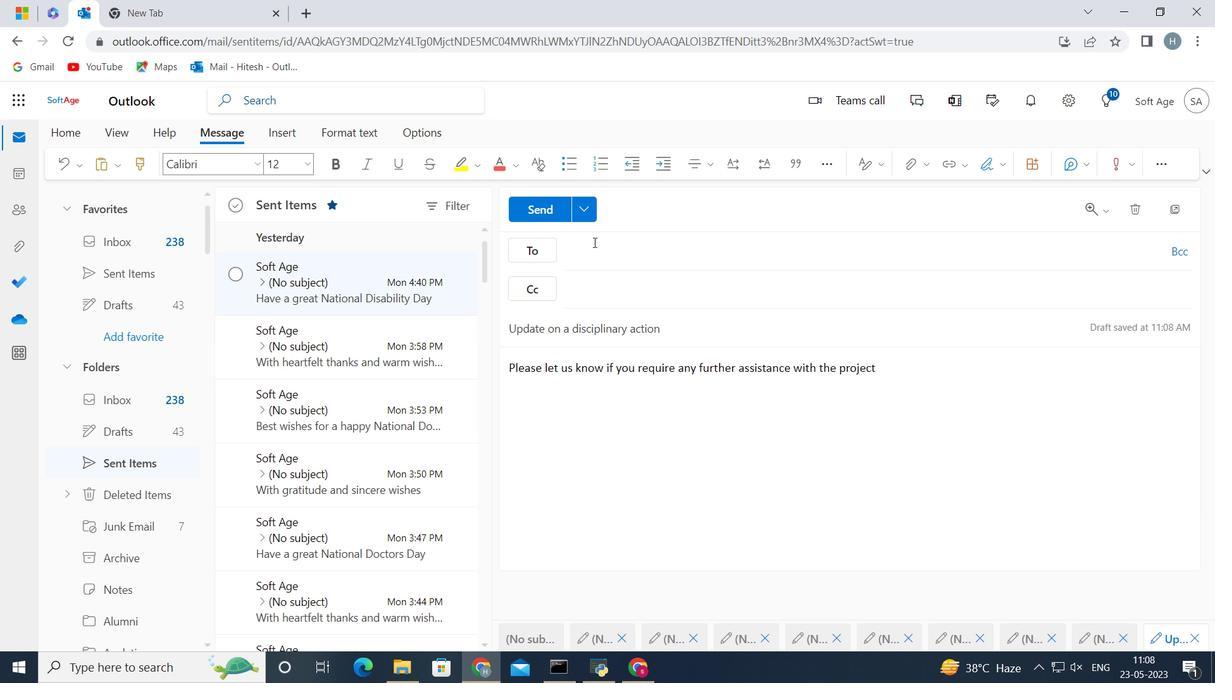 
Action: Mouse pressed left at (594, 250)
Screenshot: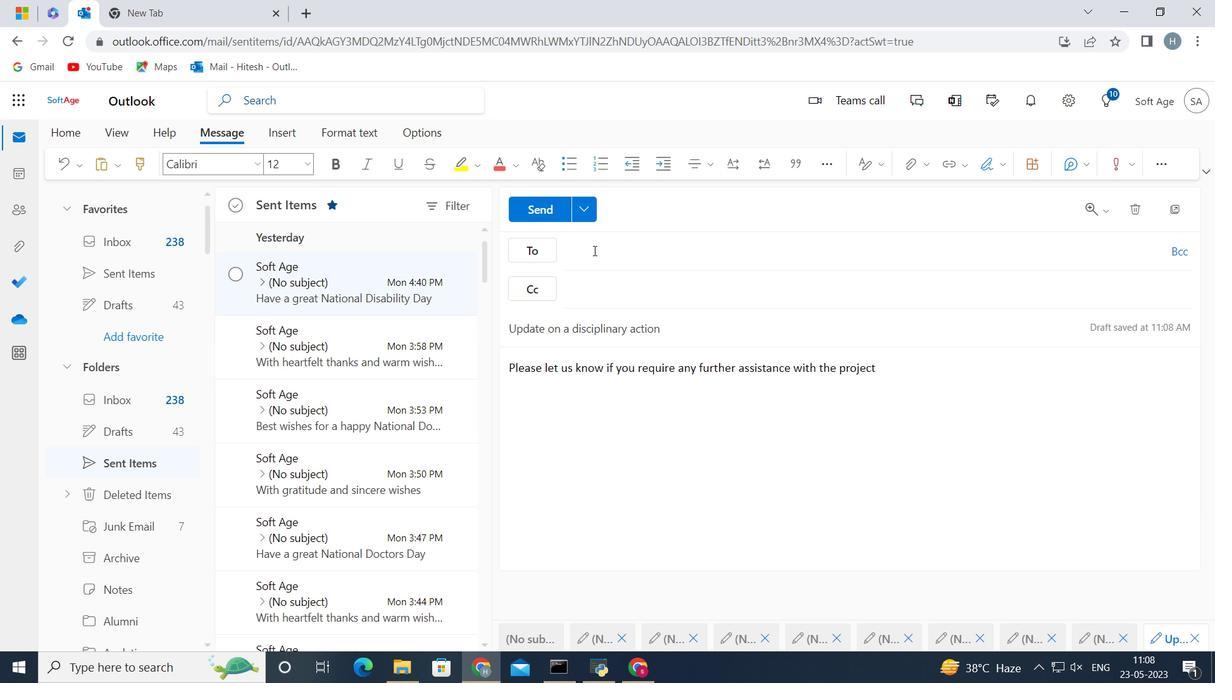 
Action: Key pressed softage.5<Key.shift>@so
Screenshot: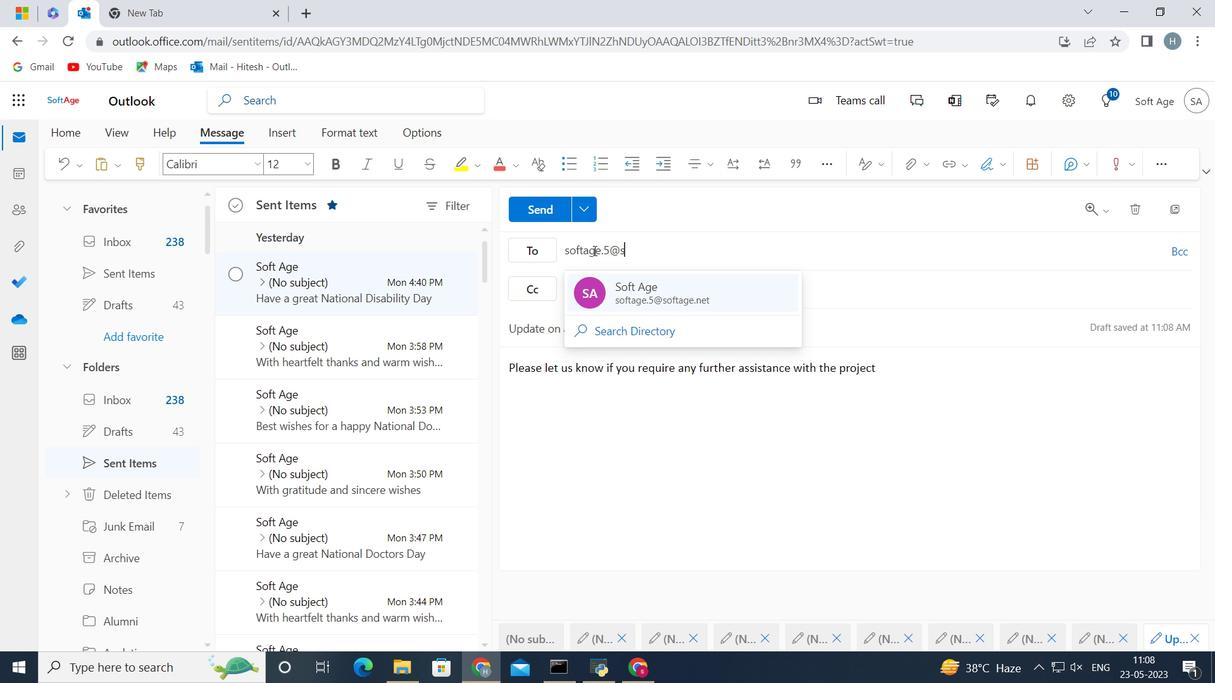 
Action: Mouse moved to (594, 254)
Screenshot: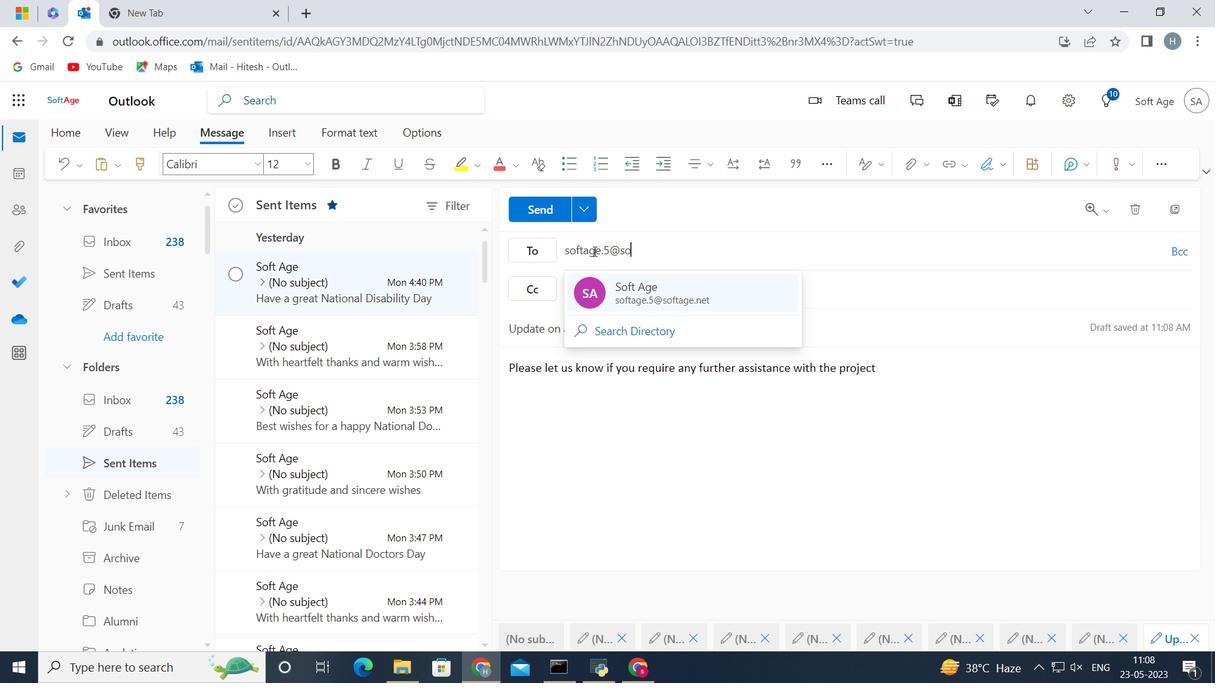 
Action: Key pressed ft
Screenshot: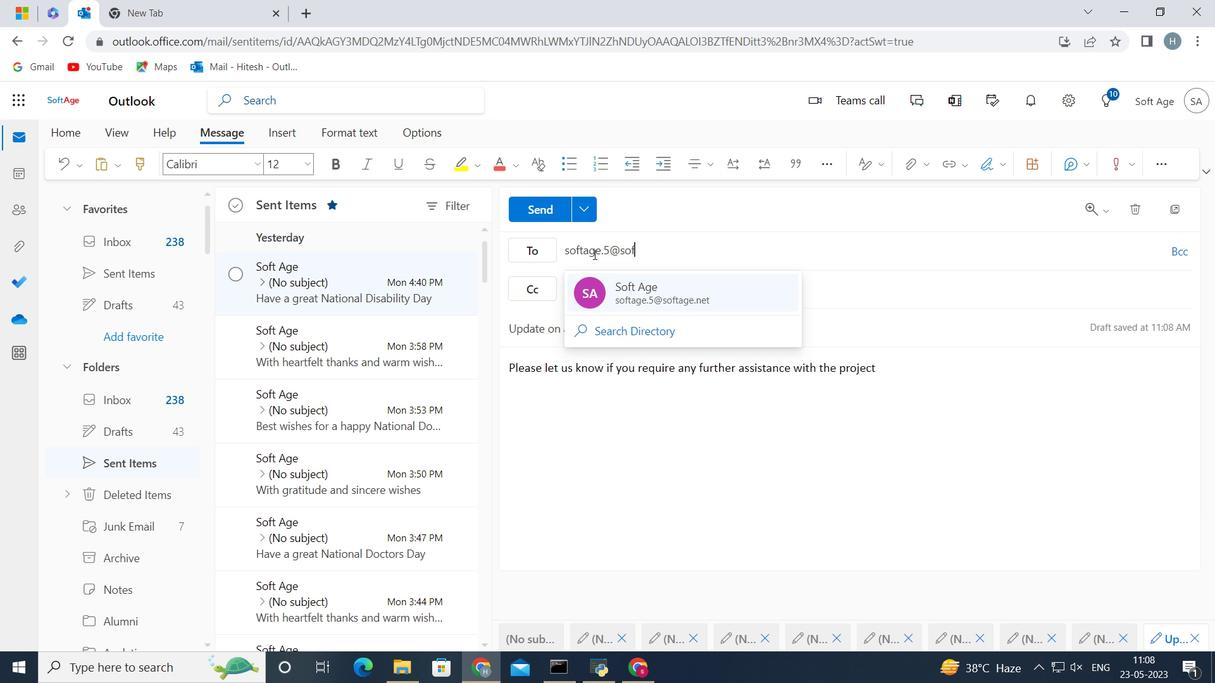
Action: Mouse moved to (594, 256)
Screenshot: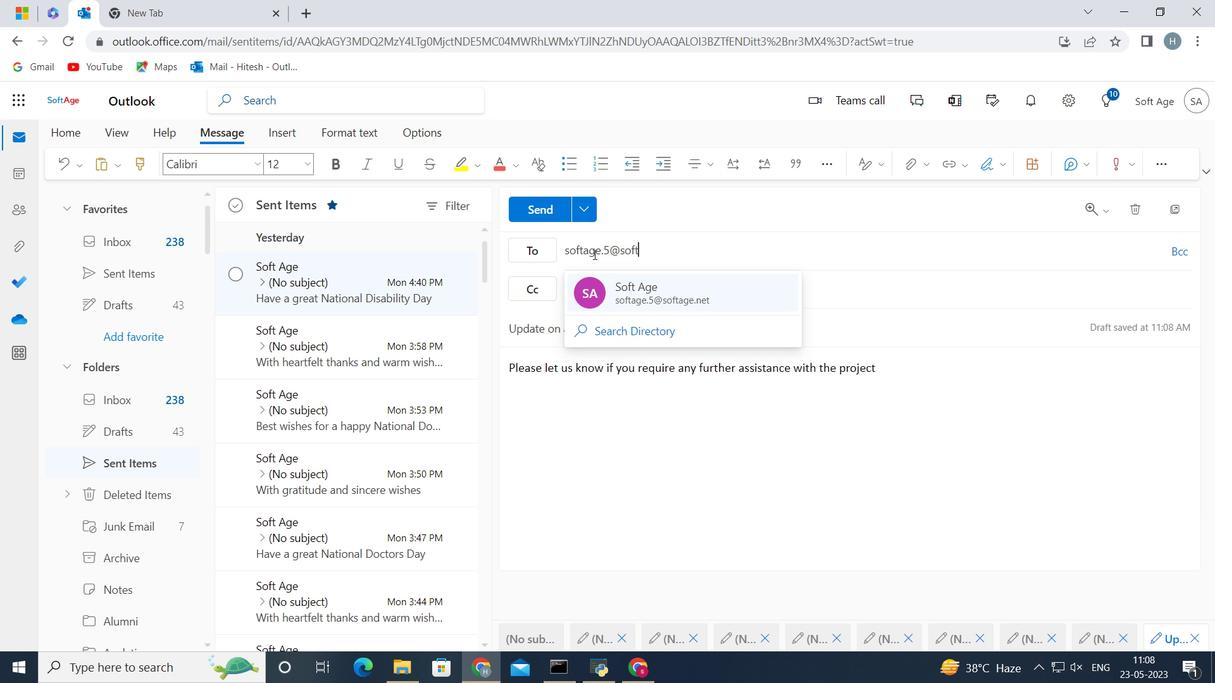 
Action: Key pressed age.net
Screenshot: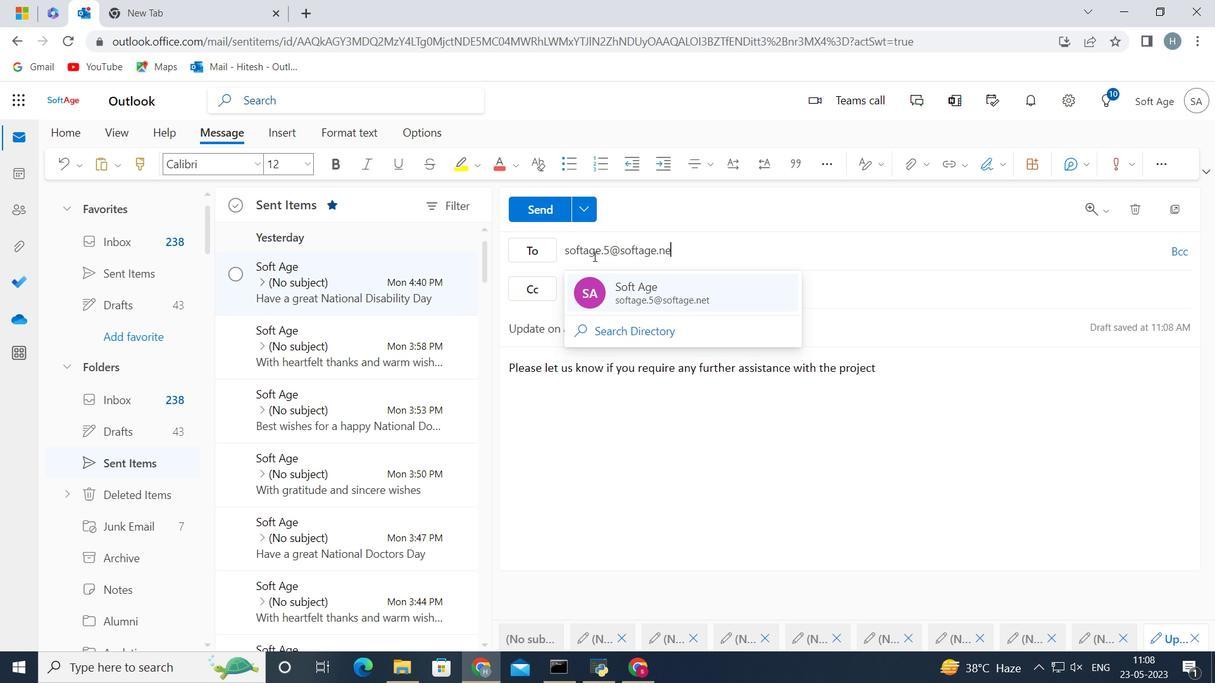 
Action: Mouse moved to (645, 285)
Screenshot: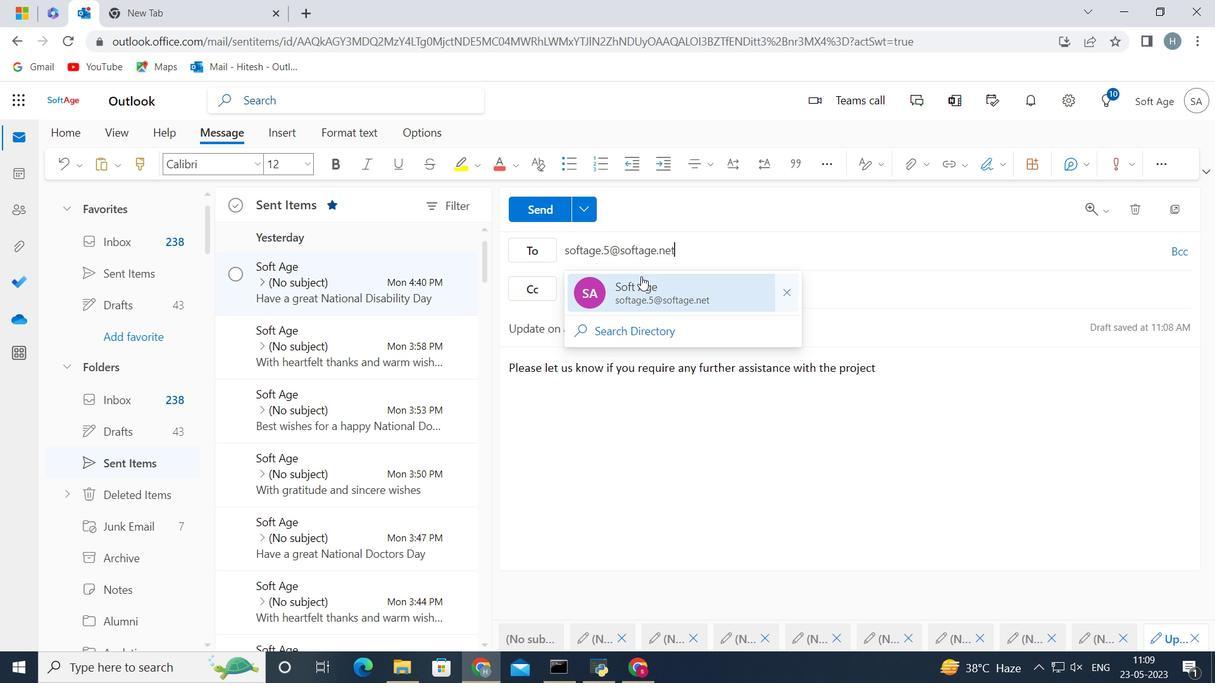 
Action: Mouse pressed left at (645, 285)
Screenshot: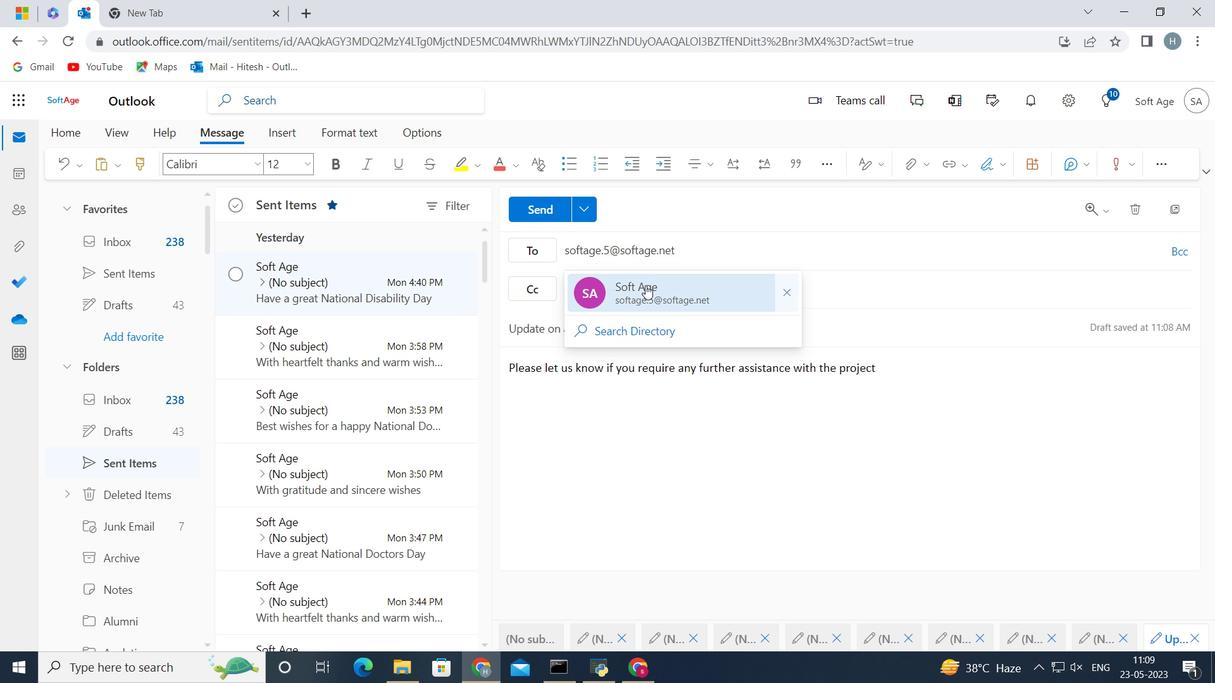 
Action: Mouse moved to (534, 207)
Screenshot: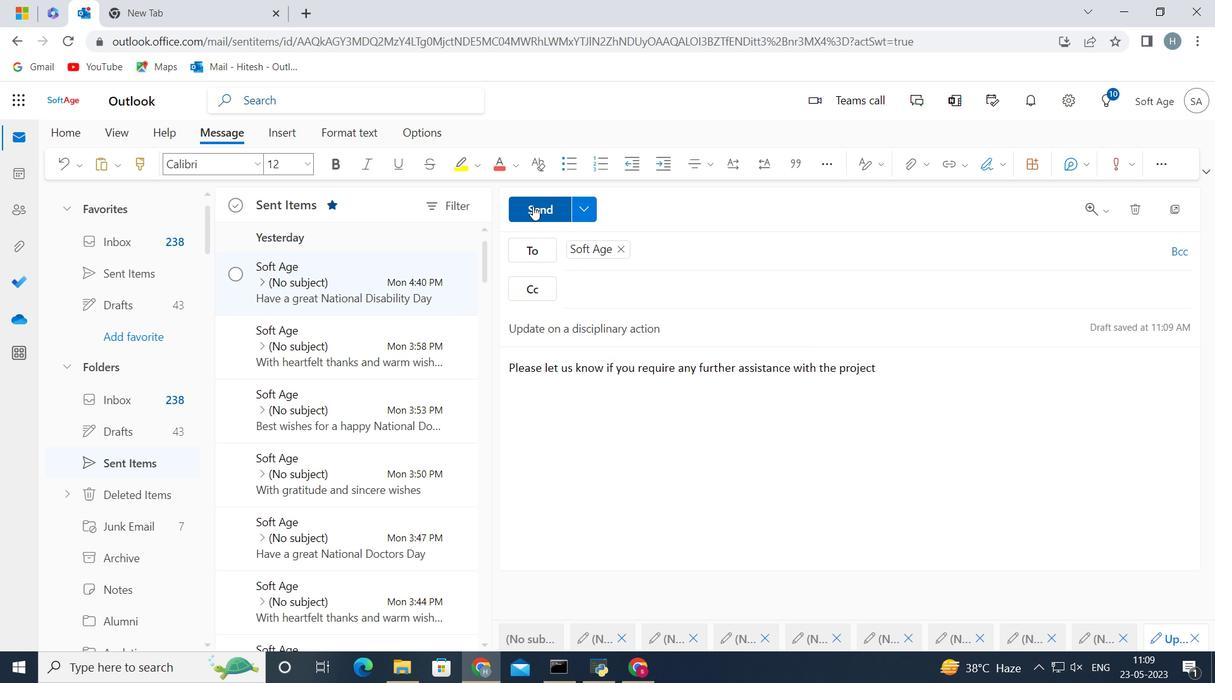 
Action: Mouse pressed left at (534, 207)
Screenshot: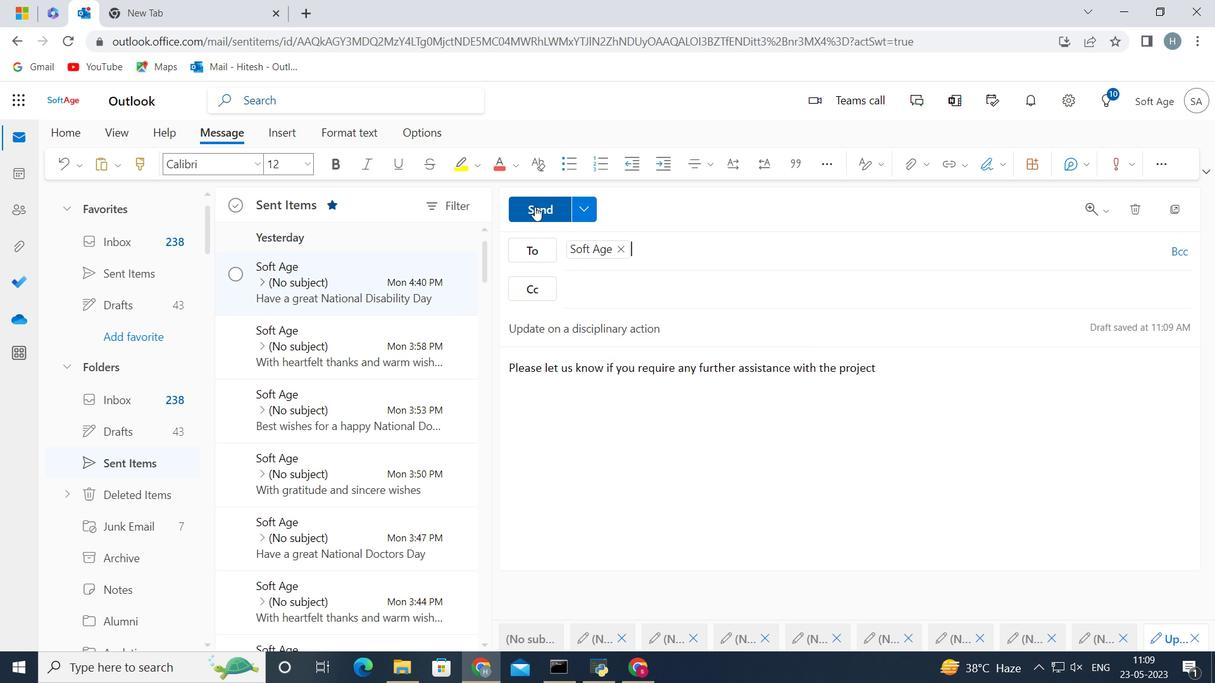 
Action: Mouse moved to (316, 286)
Screenshot: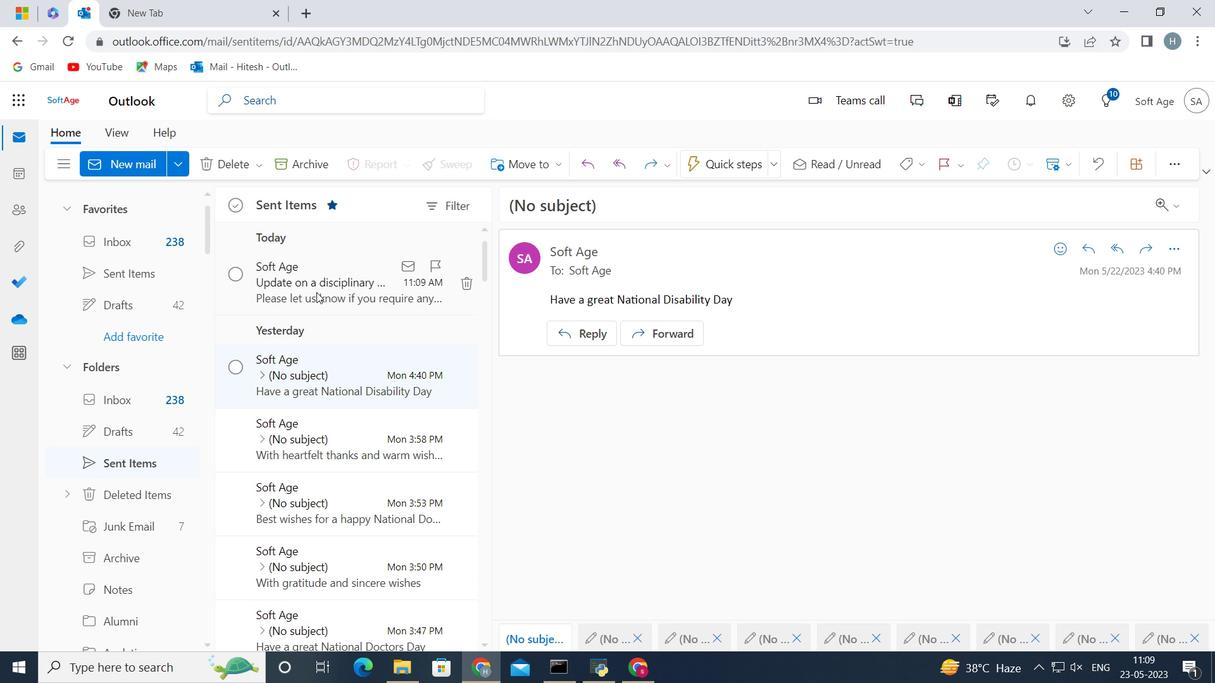 
Action: Mouse pressed left at (316, 286)
Screenshot: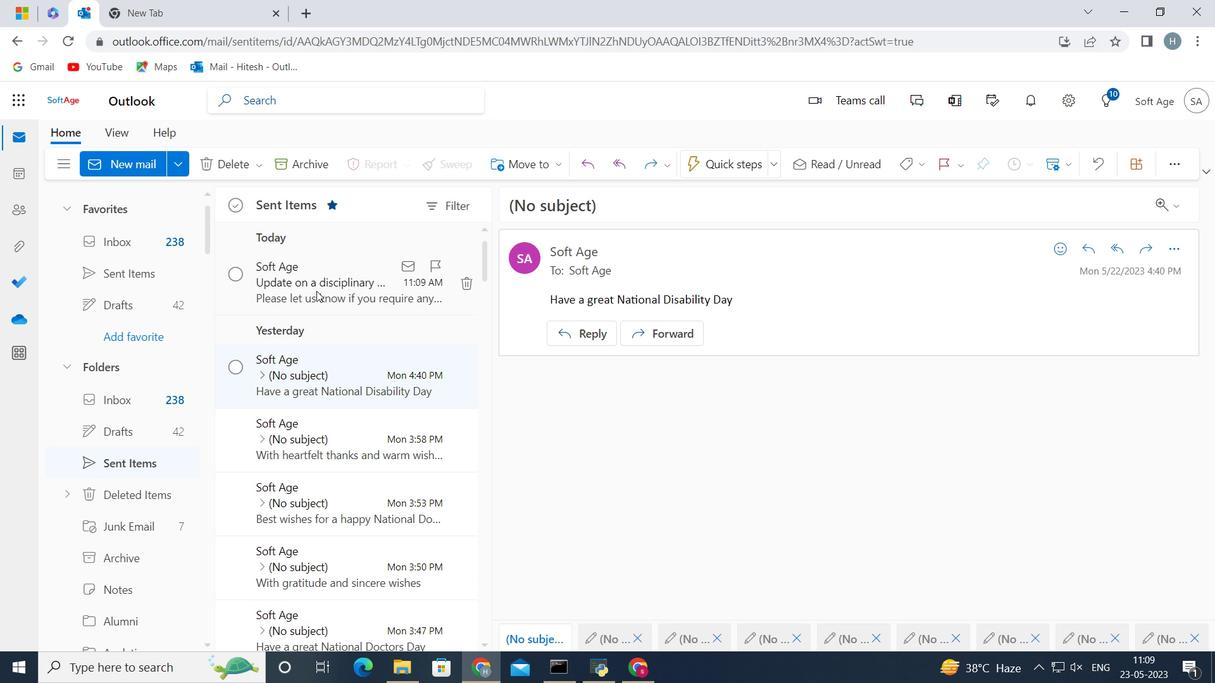 
Action: Mouse moved to (514, 165)
Screenshot: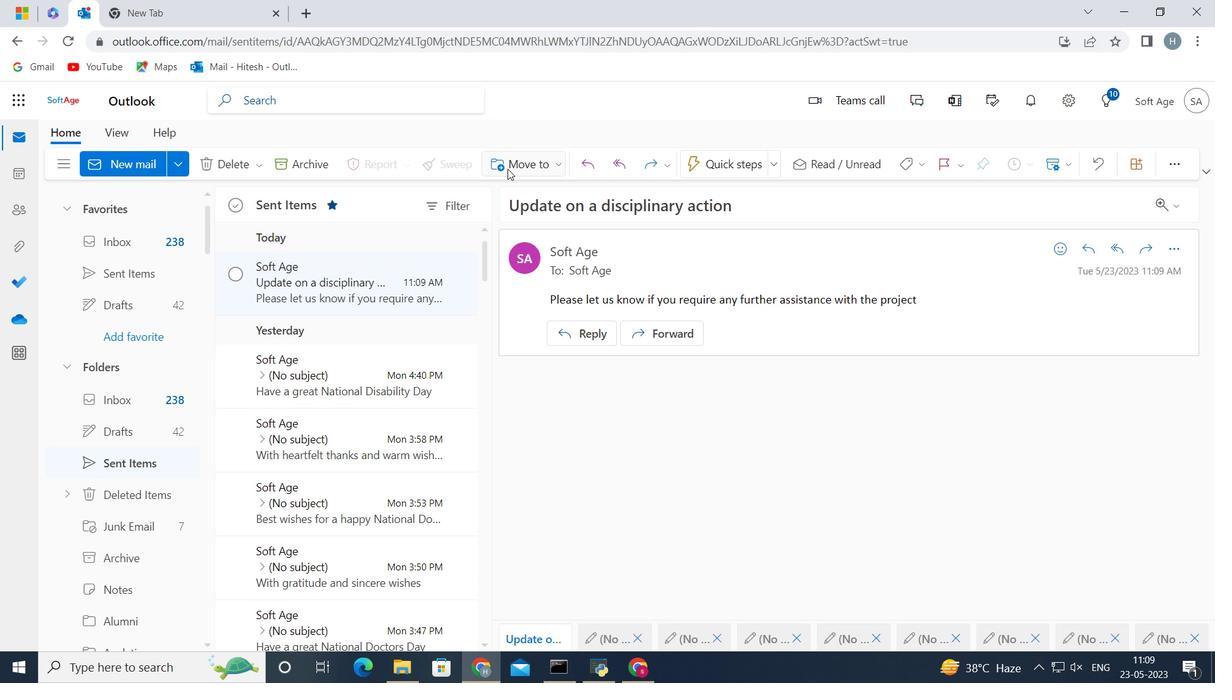 
Action: Mouse pressed left at (514, 165)
Screenshot: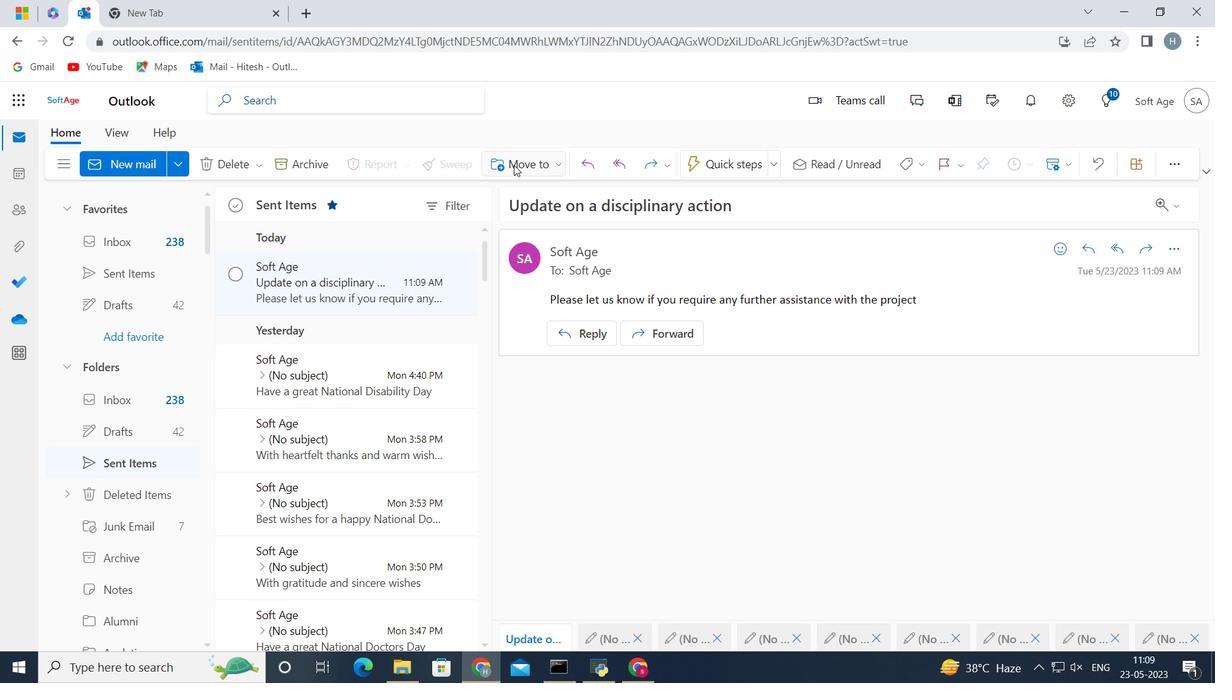 
Action: Mouse moved to (528, 195)
Screenshot: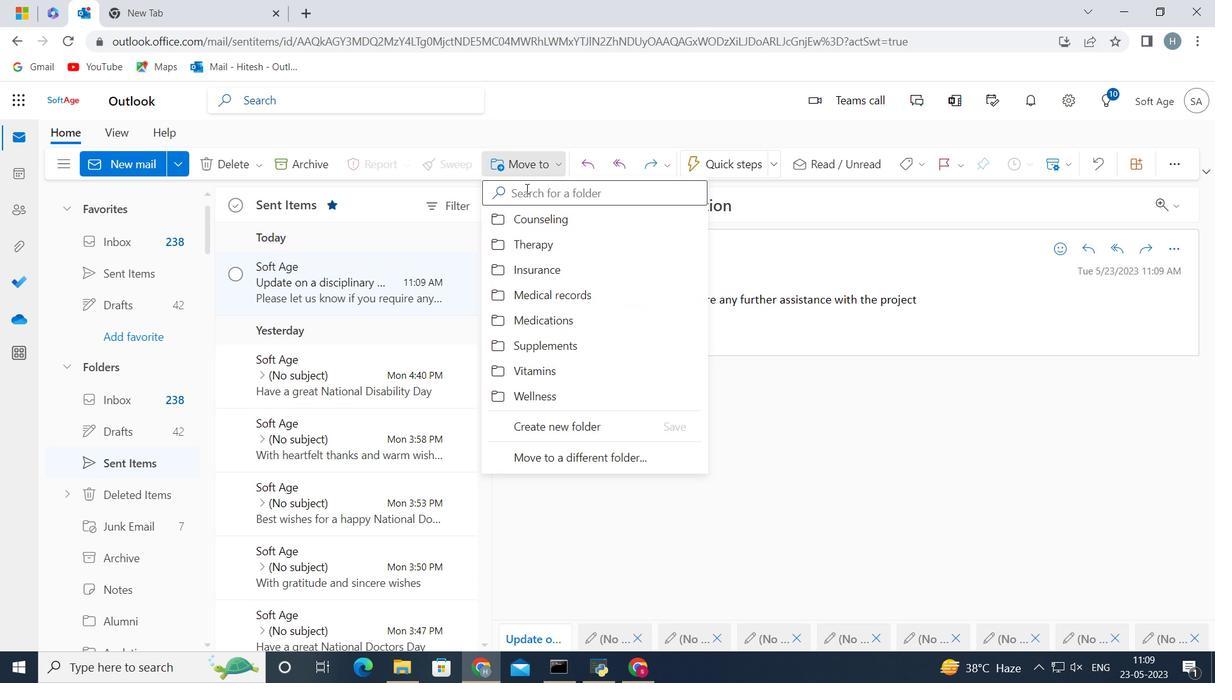 
Action: Mouse pressed left at (528, 195)
Screenshot: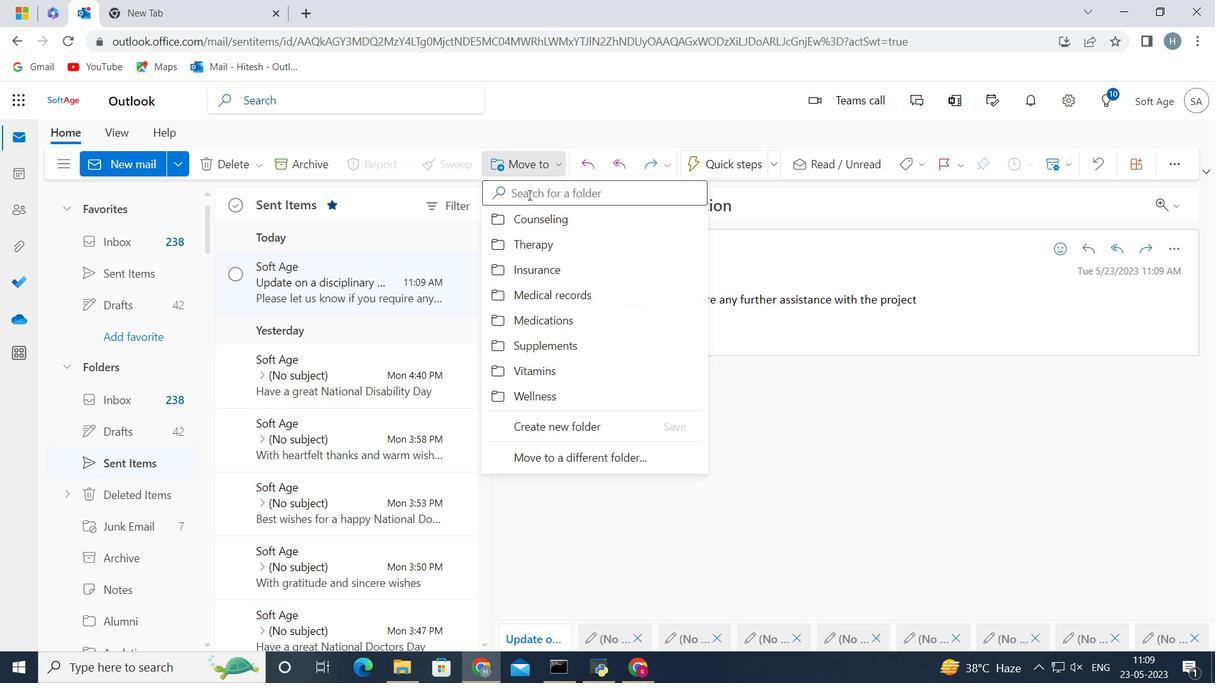 
Action: Key pressed <Key.shift>Self-improvement<Key.space>
Screenshot: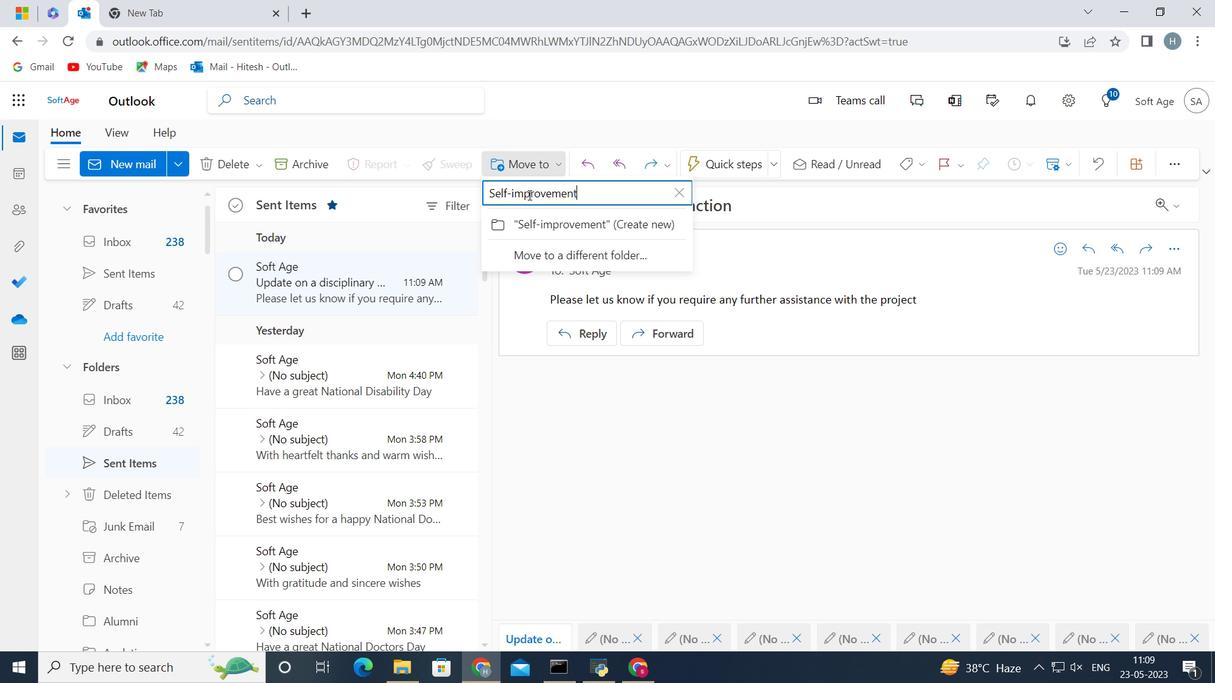 
Action: Mouse moved to (498, 219)
Screenshot: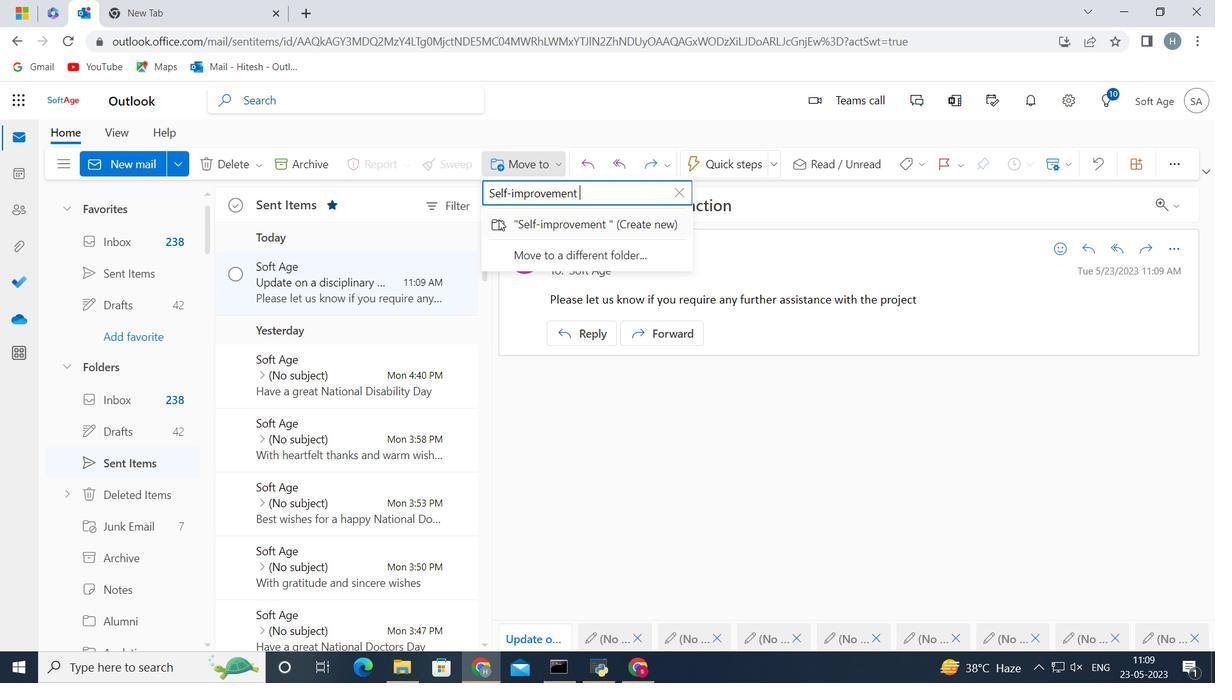 
Action: Mouse pressed left at (498, 219)
Screenshot: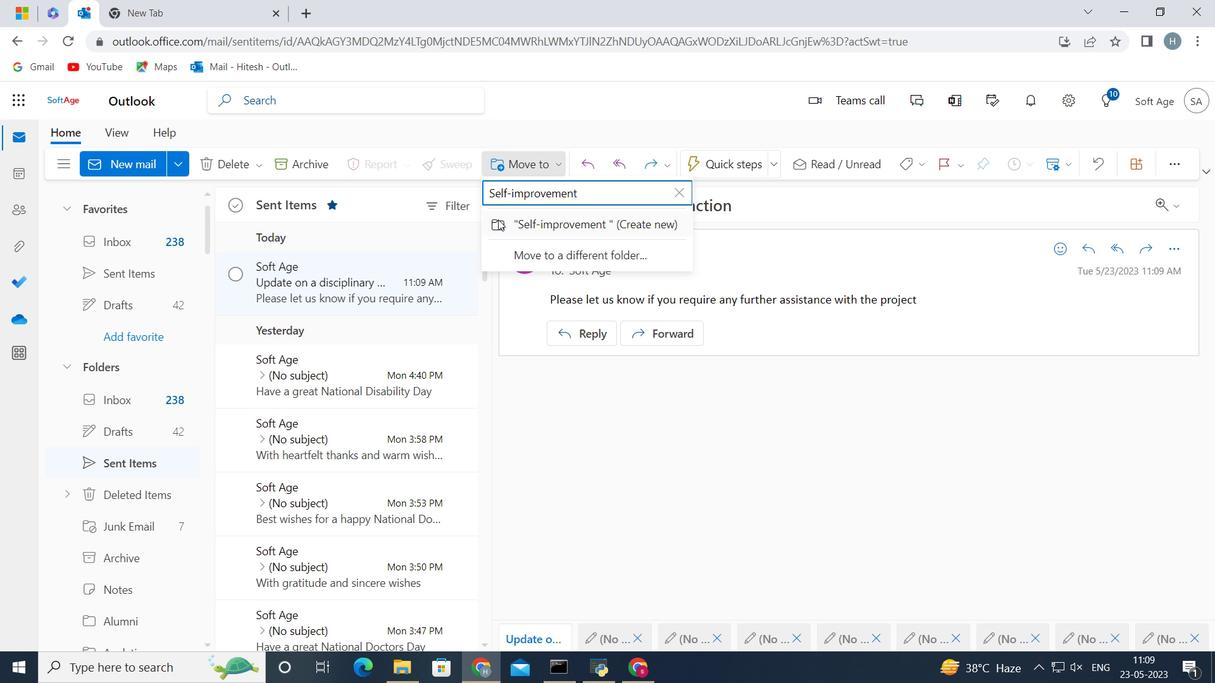 
Action: Mouse moved to (641, 403)
Screenshot: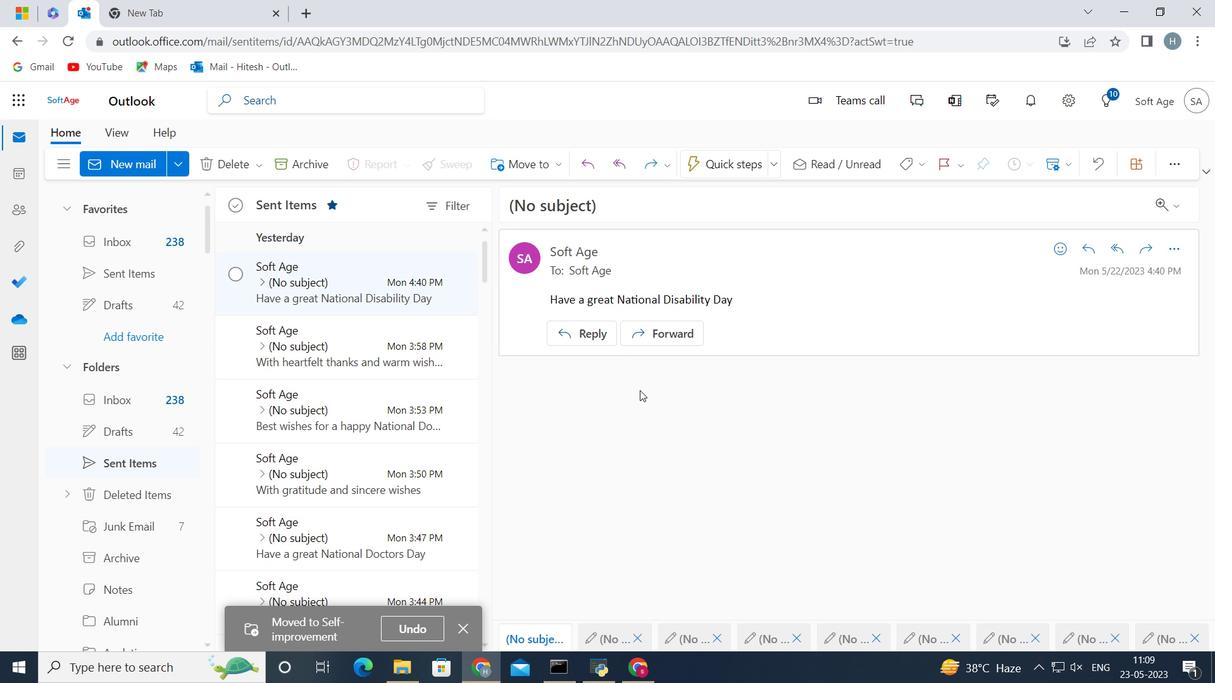 
